 Task: nan
Action: Mouse moved to (463, 119)
Screenshot: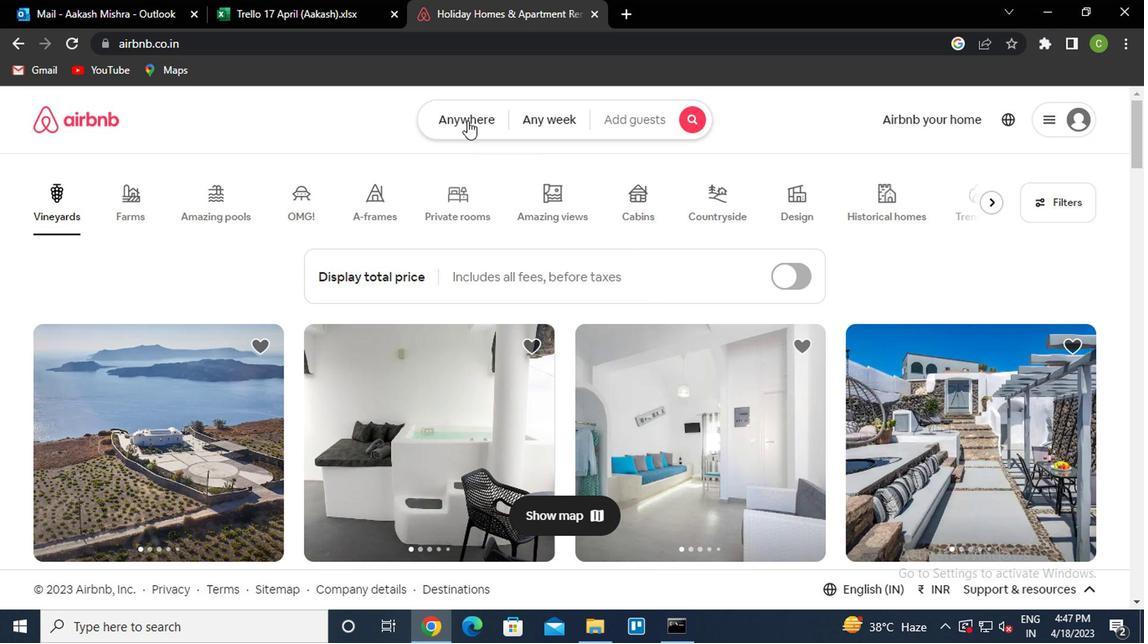 
Action: Mouse pressed left at (463, 119)
Screenshot: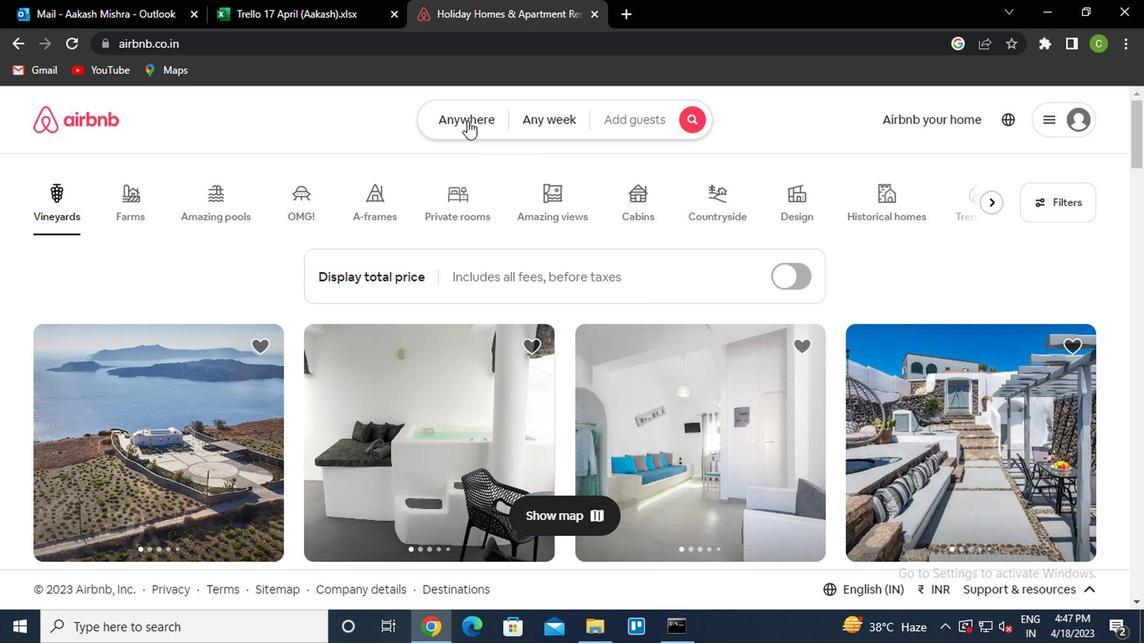 
Action: Mouse moved to (362, 190)
Screenshot: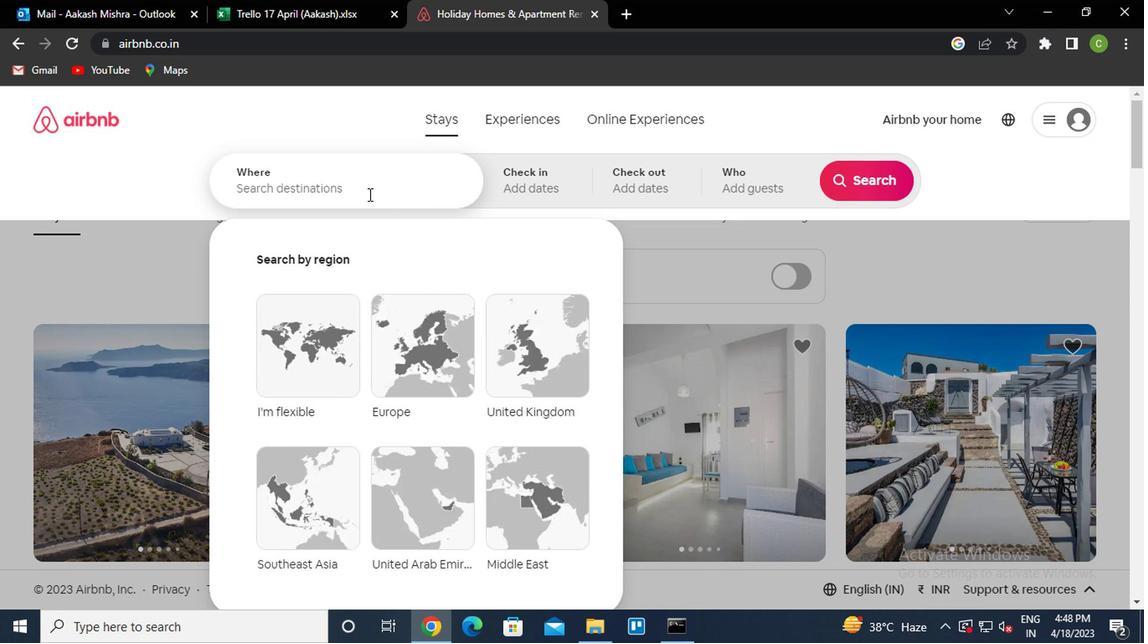 
Action: Mouse pressed left at (362, 190)
Screenshot: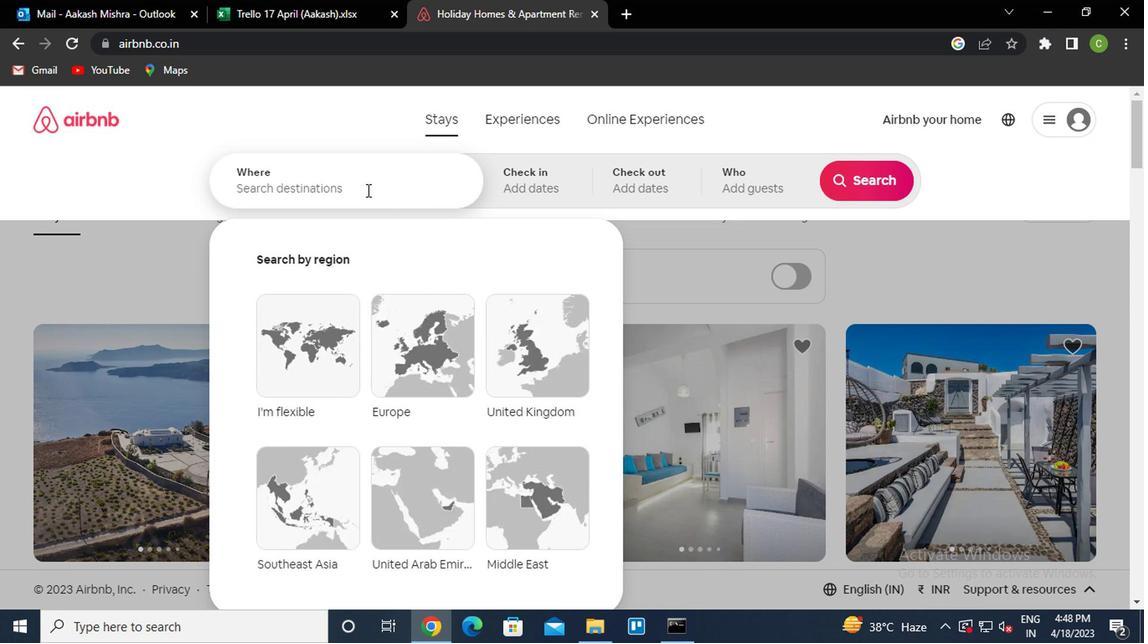 
Action: Key pressed <Key.caps_lock><Key.caps_lock>c<Key.caps_lock>aico<Key.space><Key.caps_lock>b<Key.caps_lock>razil<Key.down><Key.enter>
Screenshot: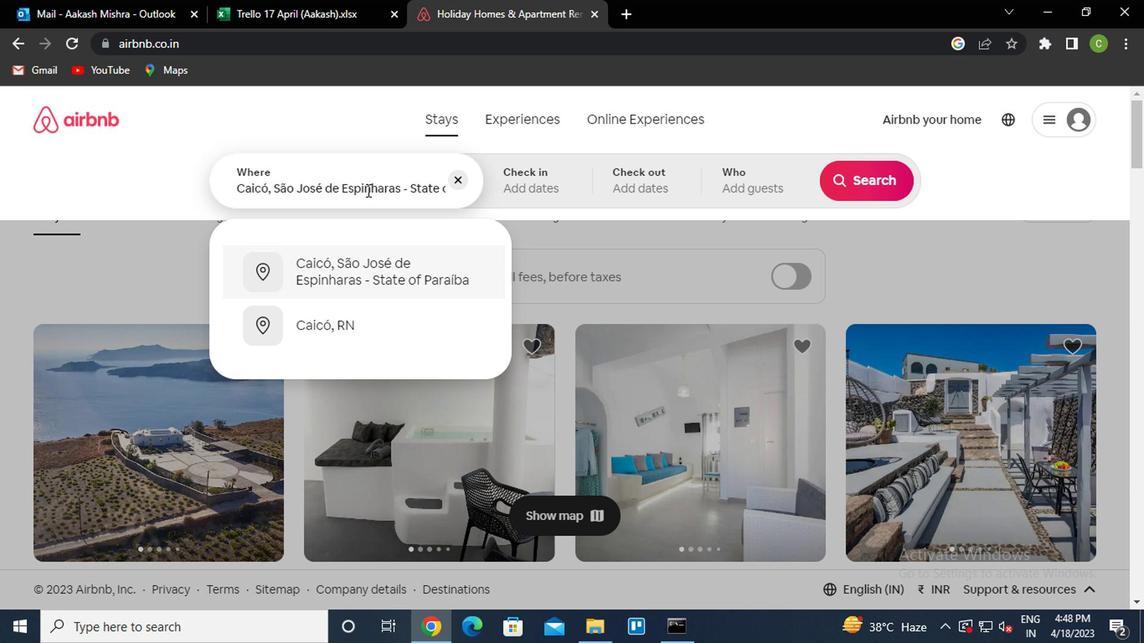 
Action: Mouse moved to (850, 310)
Screenshot: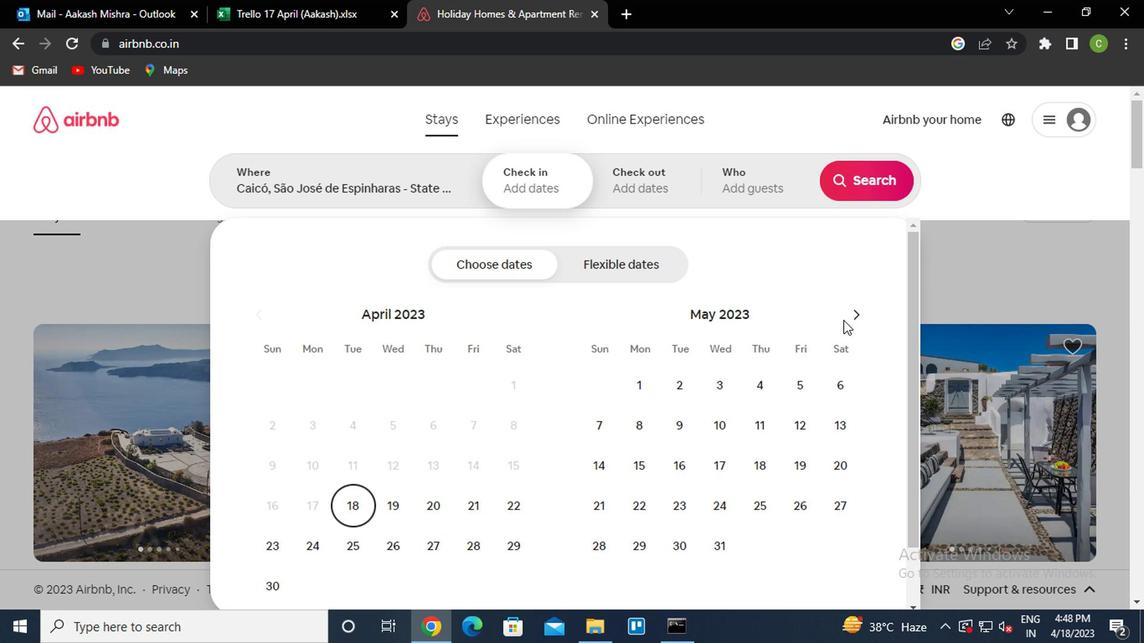 
Action: Mouse pressed left at (850, 310)
Screenshot: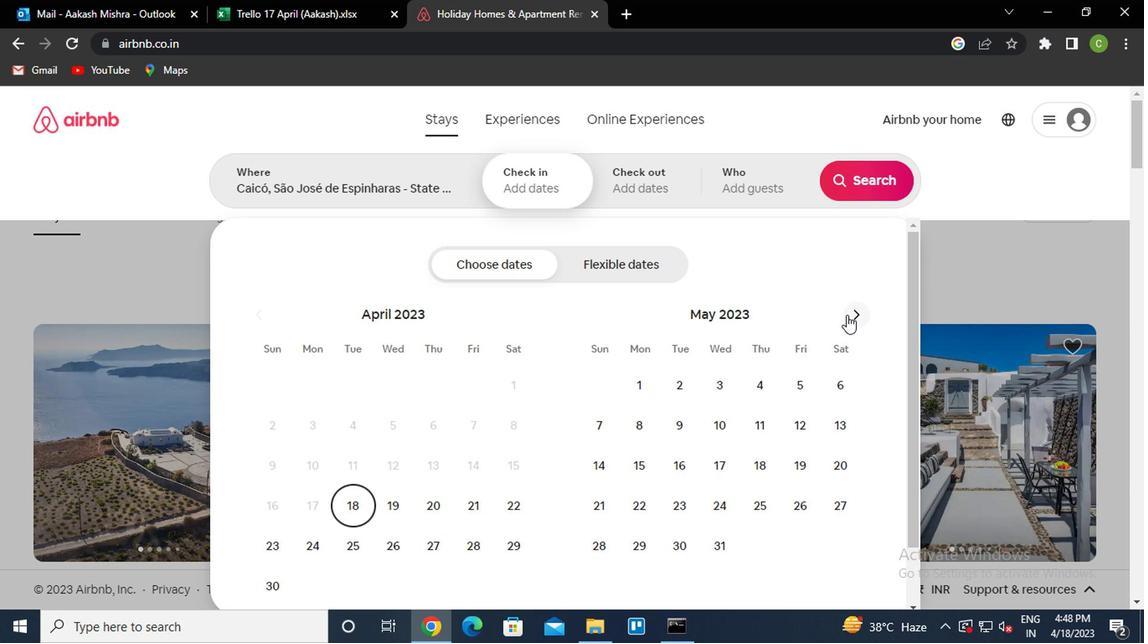 
Action: Mouse moved to (789, 433)
Screenshot: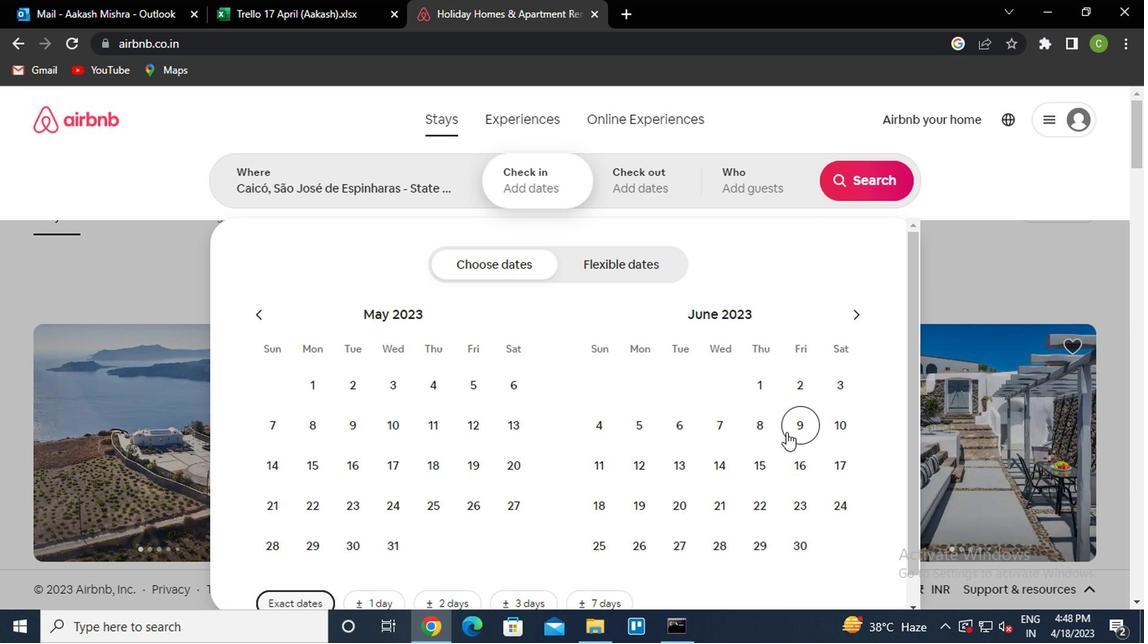 
Action: Mouse pressed left at (789, 433)
Screenshot: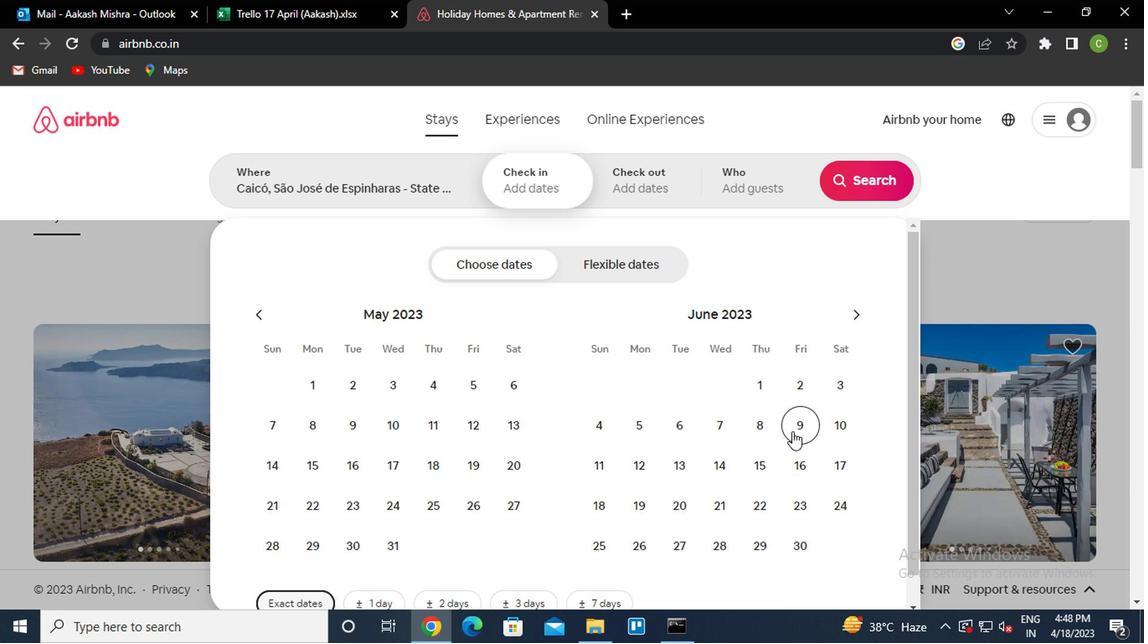 
Action: Mouse moved to (804, 476)
Screenshot: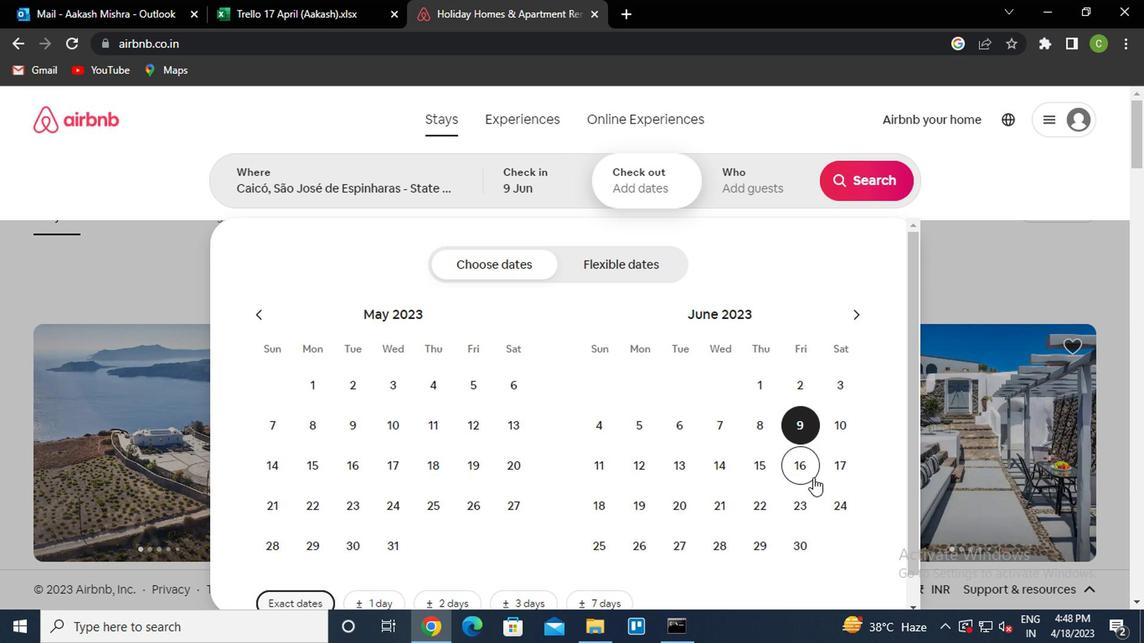 
Action: Mouse pressed left at (804, 476)
Screenshot: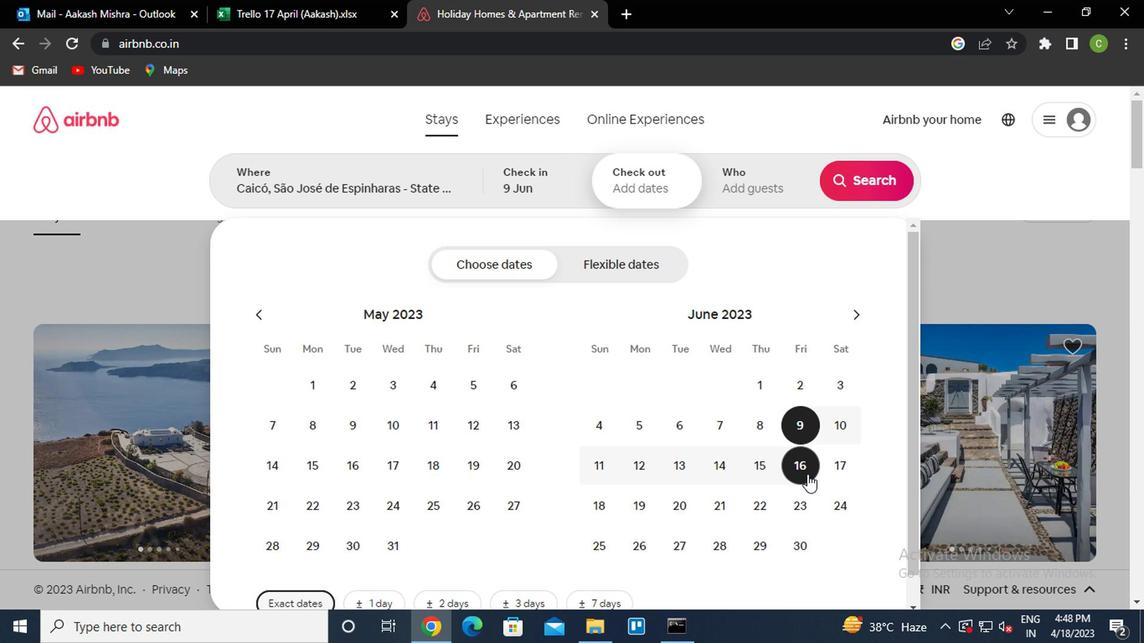 
Action: Mouse moved to (785, 174)
Screenshot: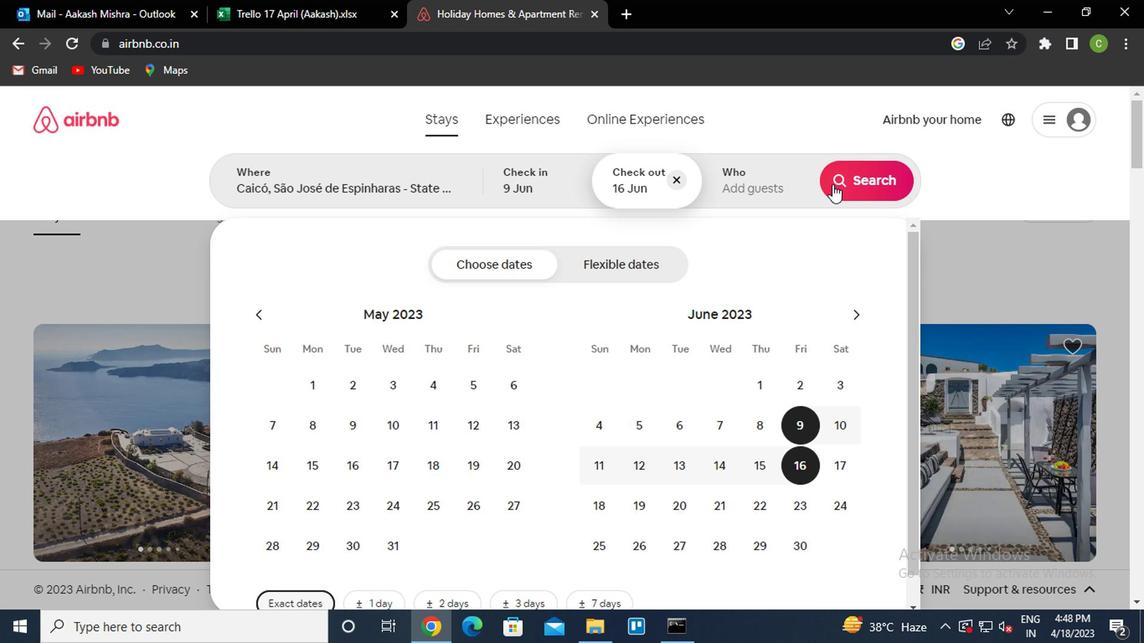 
Action: Mouse pressed left at (785, 174)
Screenshot: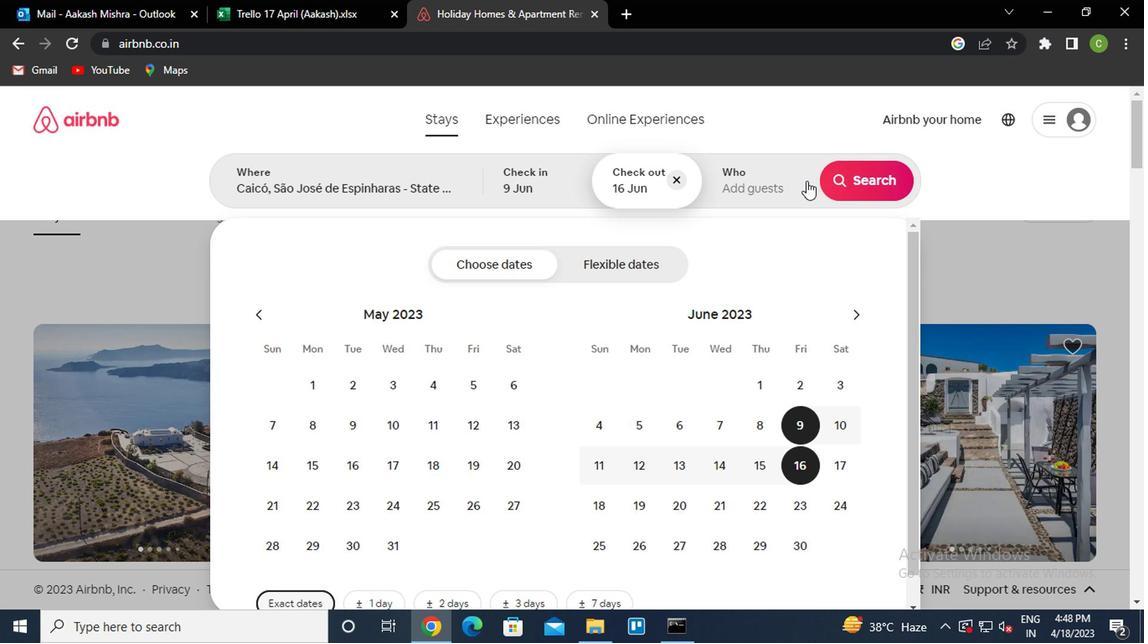 
Action: Mouse moved to (857, 265)
Screenshot: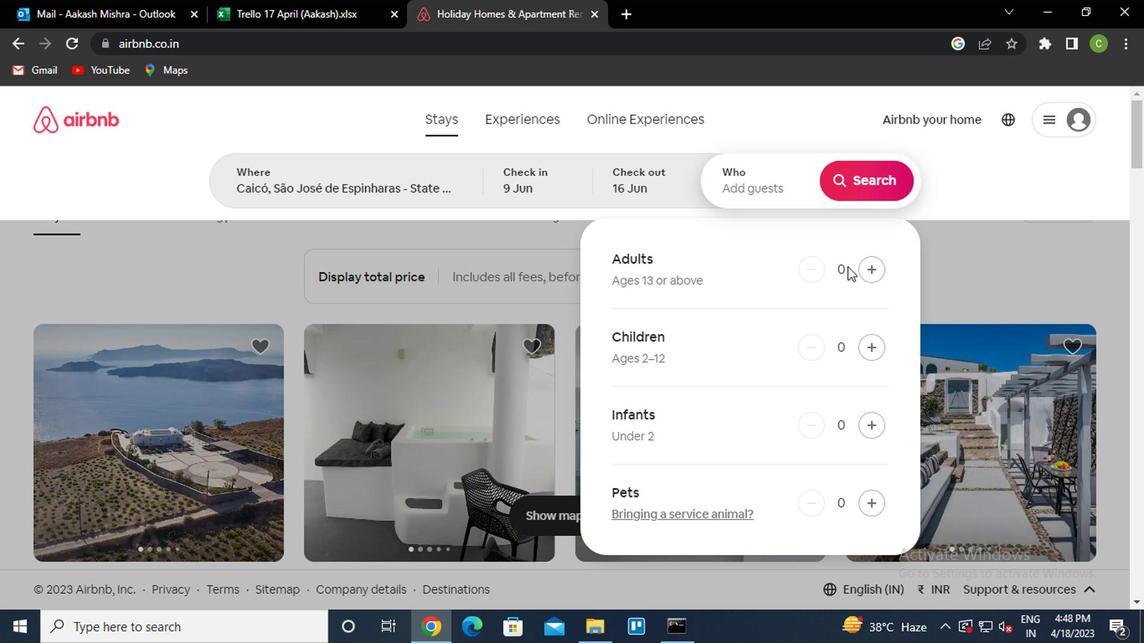 
Action: Mouse pressed left at (857, 265)
Screenshot: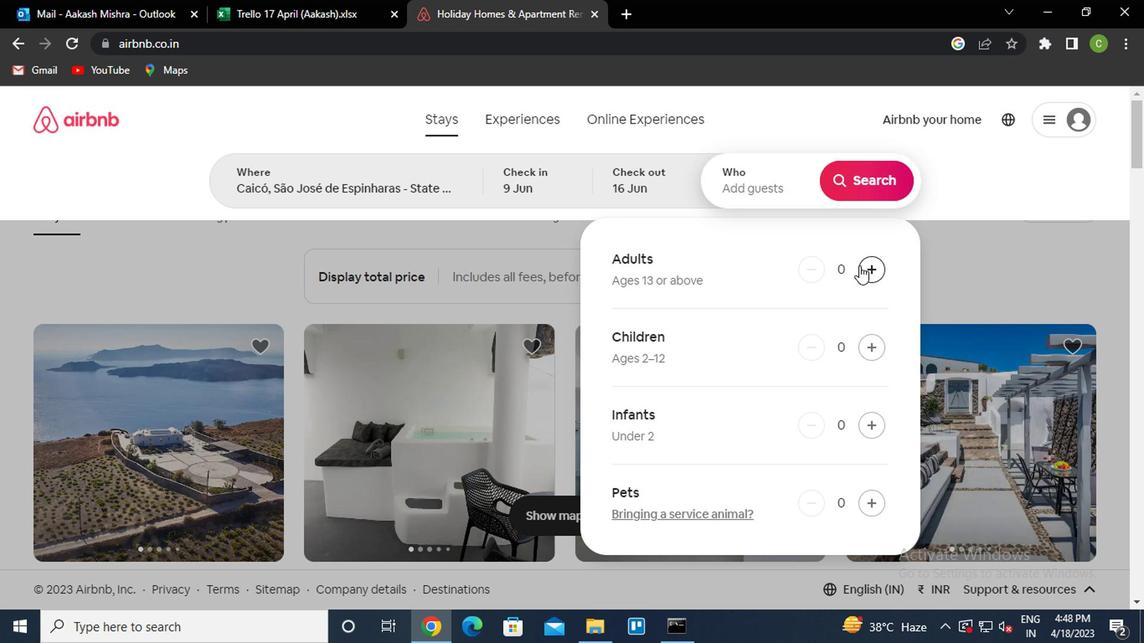 
Action: Mouse pressed left at (857, 265)
Screenshot: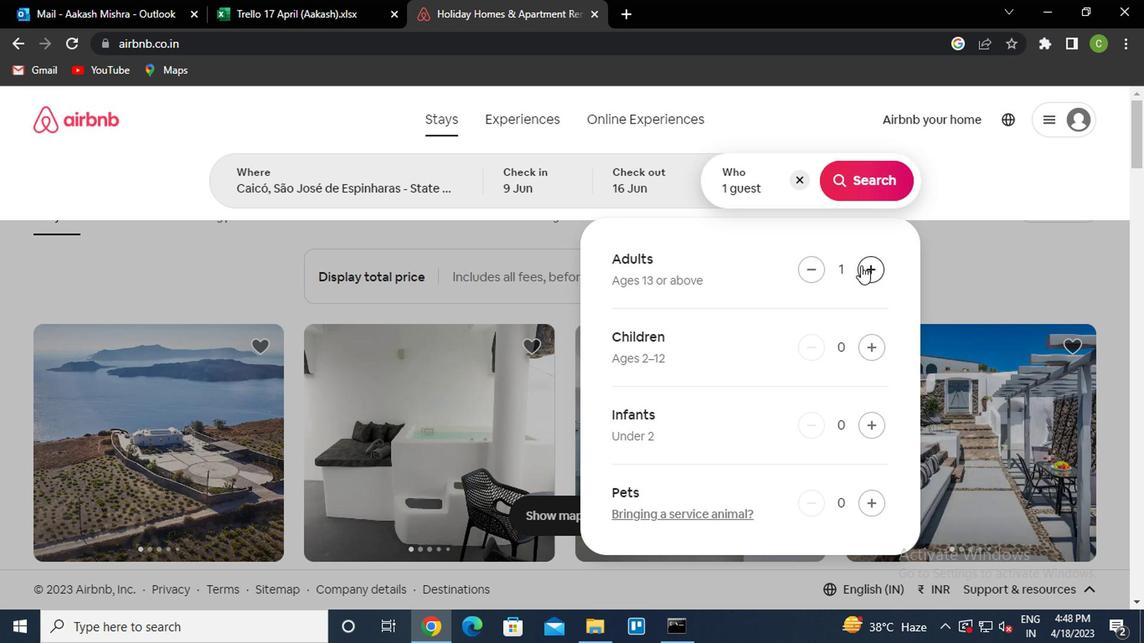 
Action: Mouse moved to (947, 263)
Screenshot: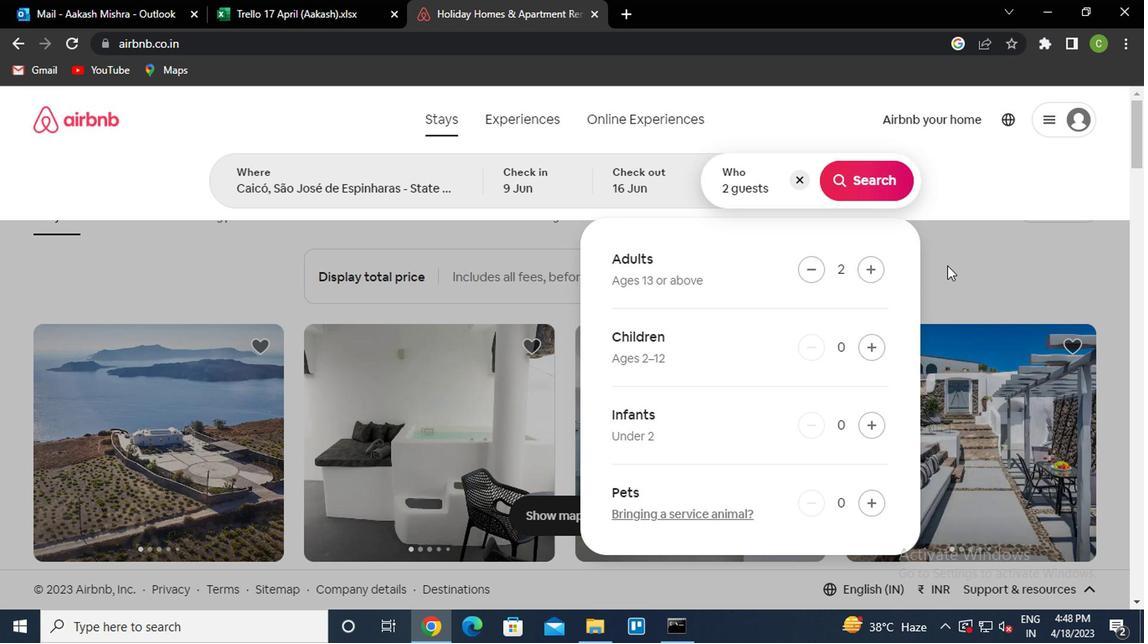 
Action: Mouse pressed left at (947, 263)
Screenshot: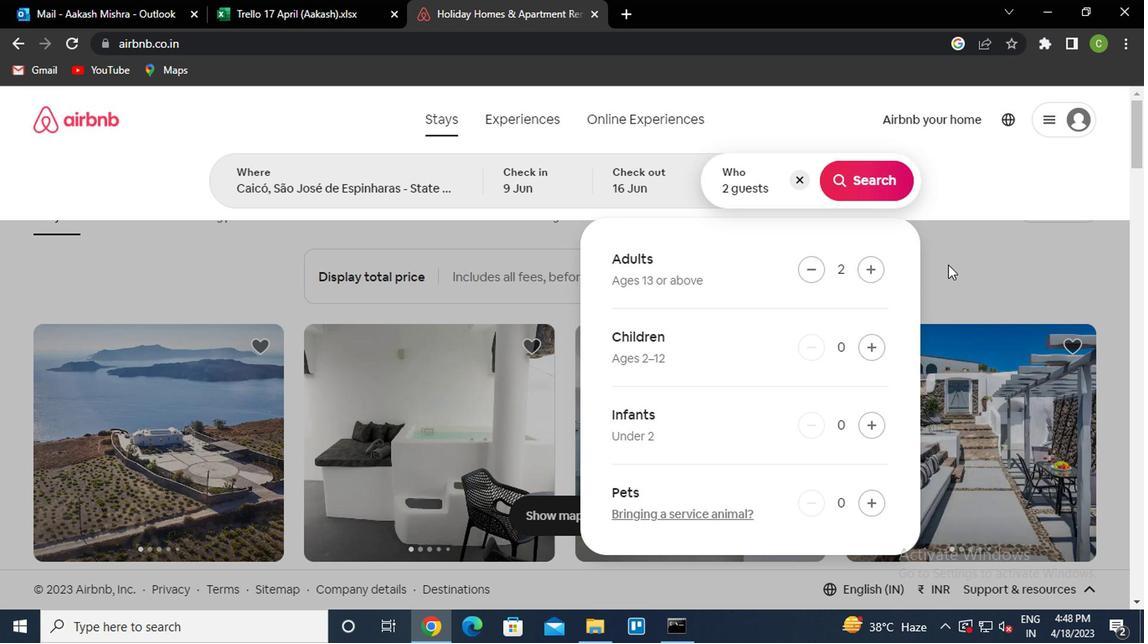 
Action: Mouse moved to (1053, 205)
Screenshot: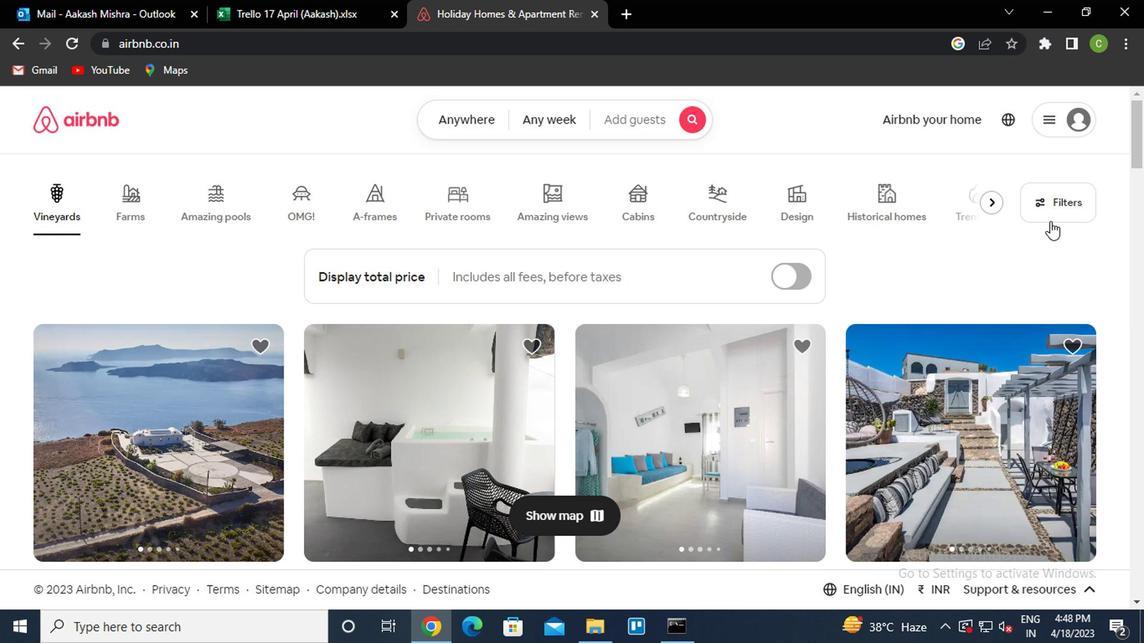 
Action: Mouse pressed left at (1053, 205)
Screenshot: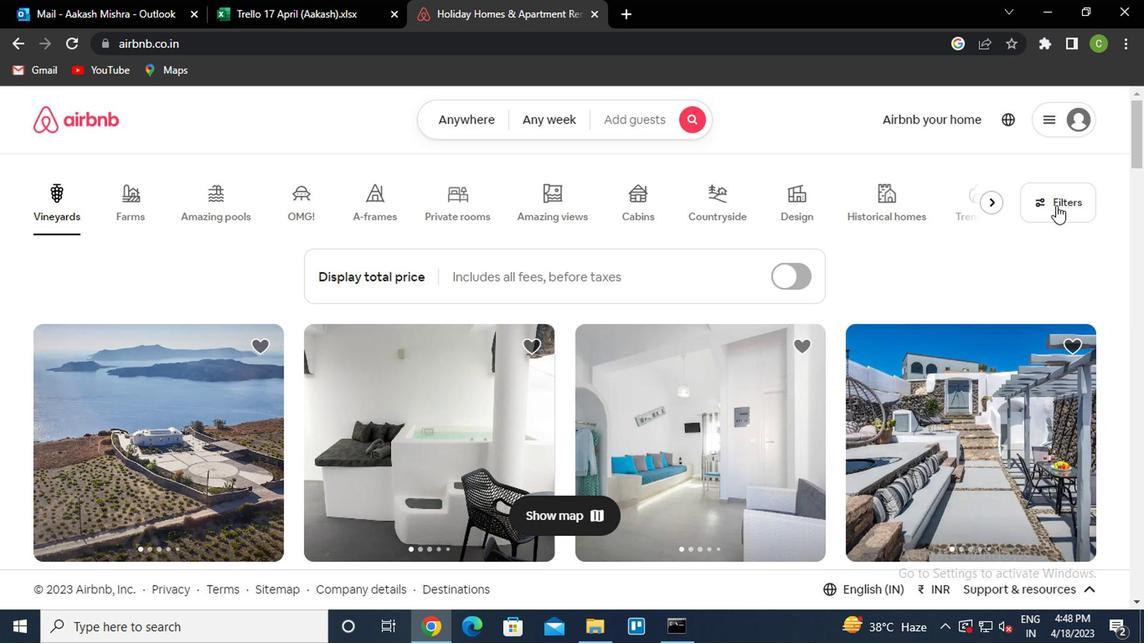 
Action: Mouse moved to (386, 394)
Screenshot: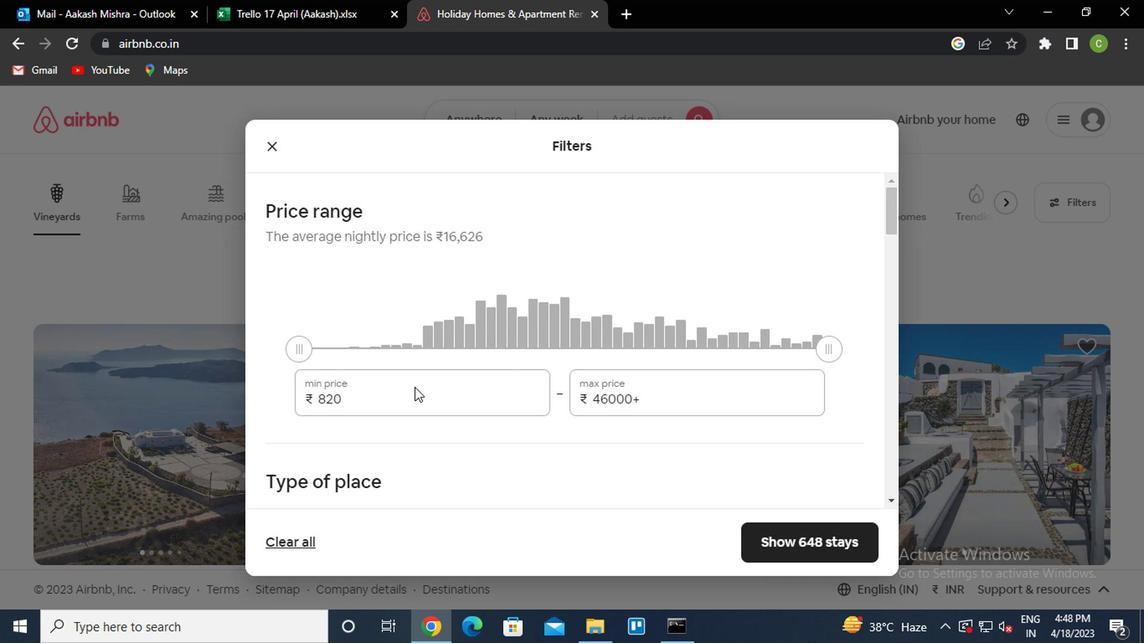 
Action: Mouse pressed left at (386, 394)
Screenshot: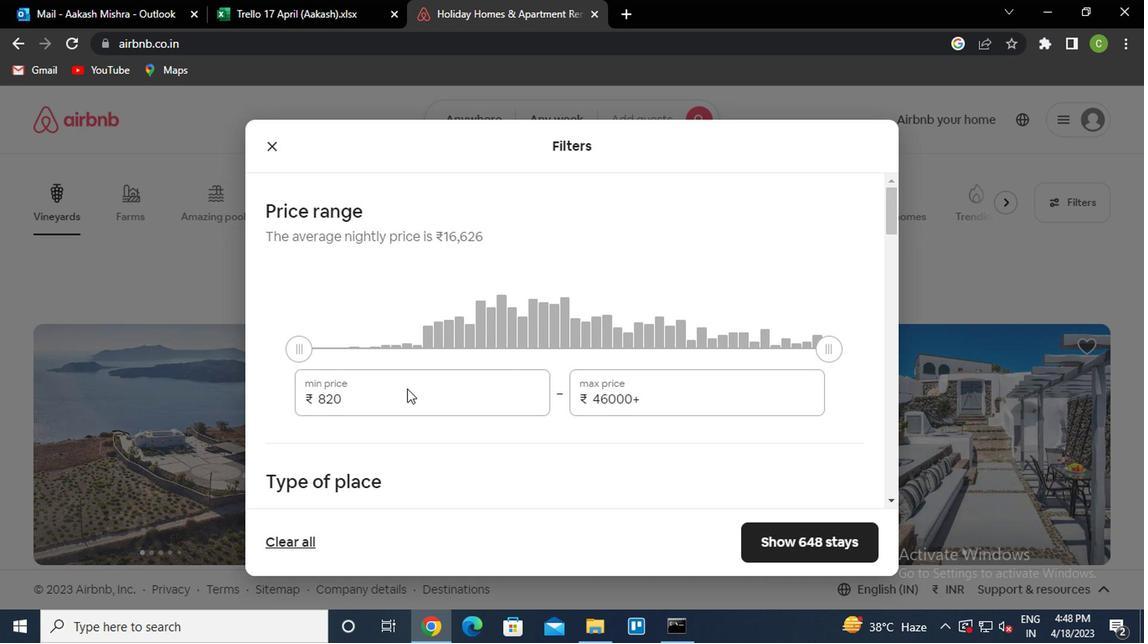 
Action: Key pressed <Key.backspace><Key.backspace>000<Key.tab>16000
Screenshot: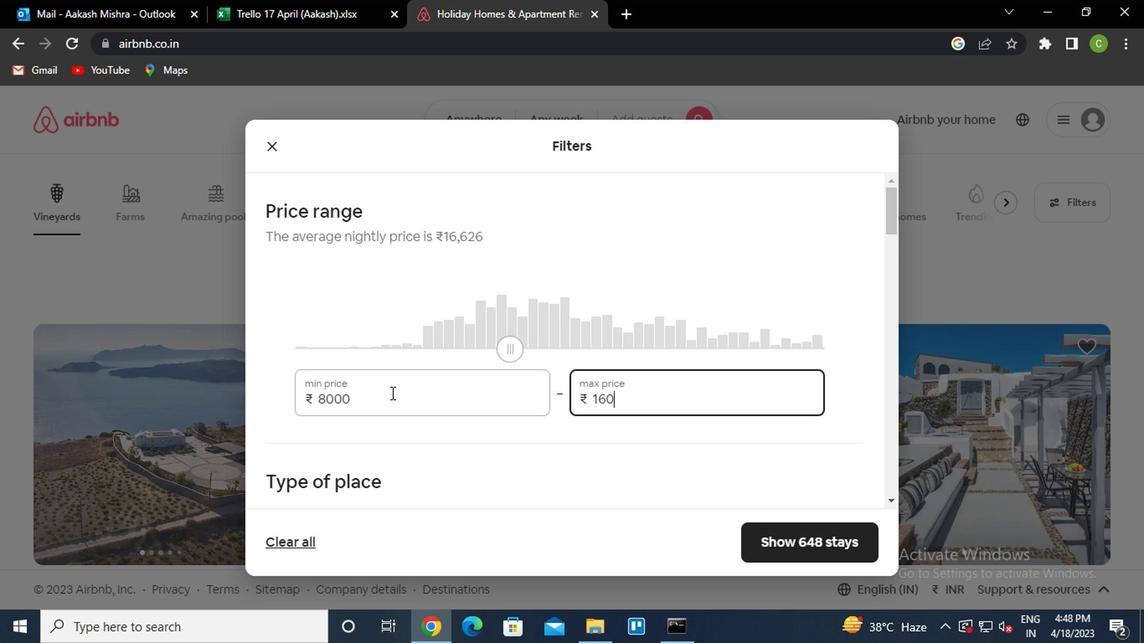 
Action: Mouse moved to (443, 464)
Screenshot: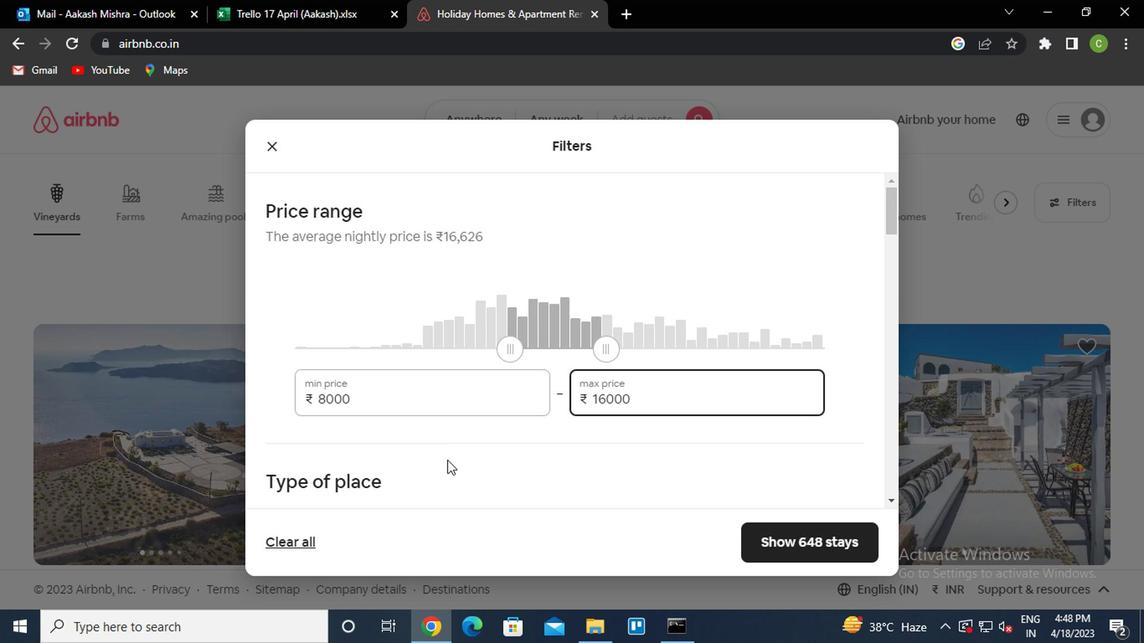 
Action: Mouse scrolled (443, 463) with delta (0, 0)
Screenshot: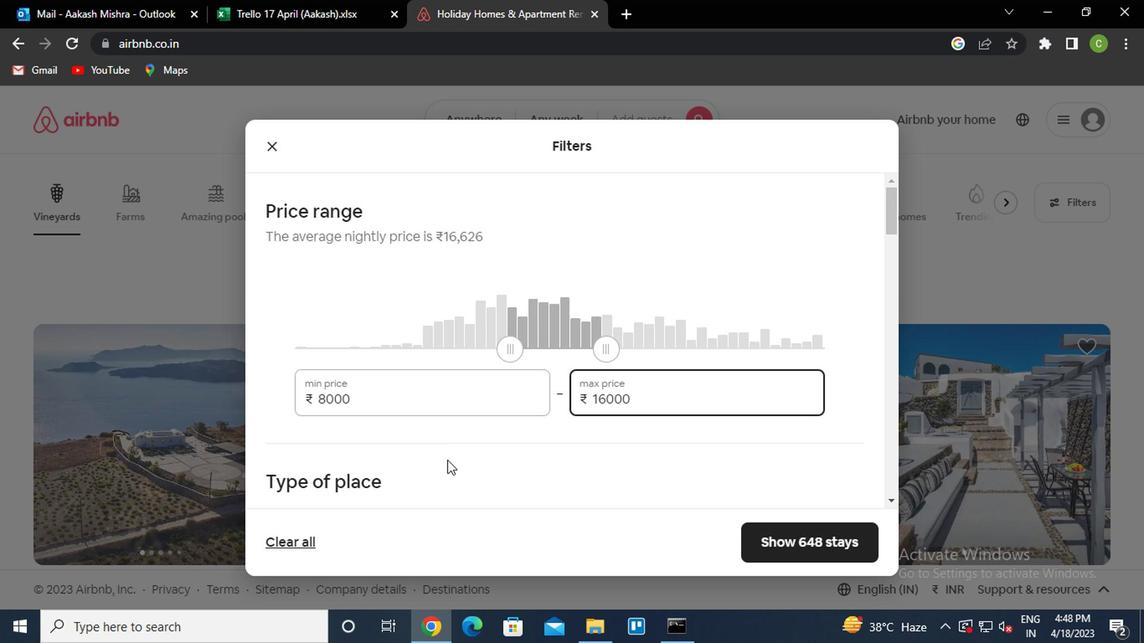 
Action: Mouse moved to (443, 469)
Screenshot: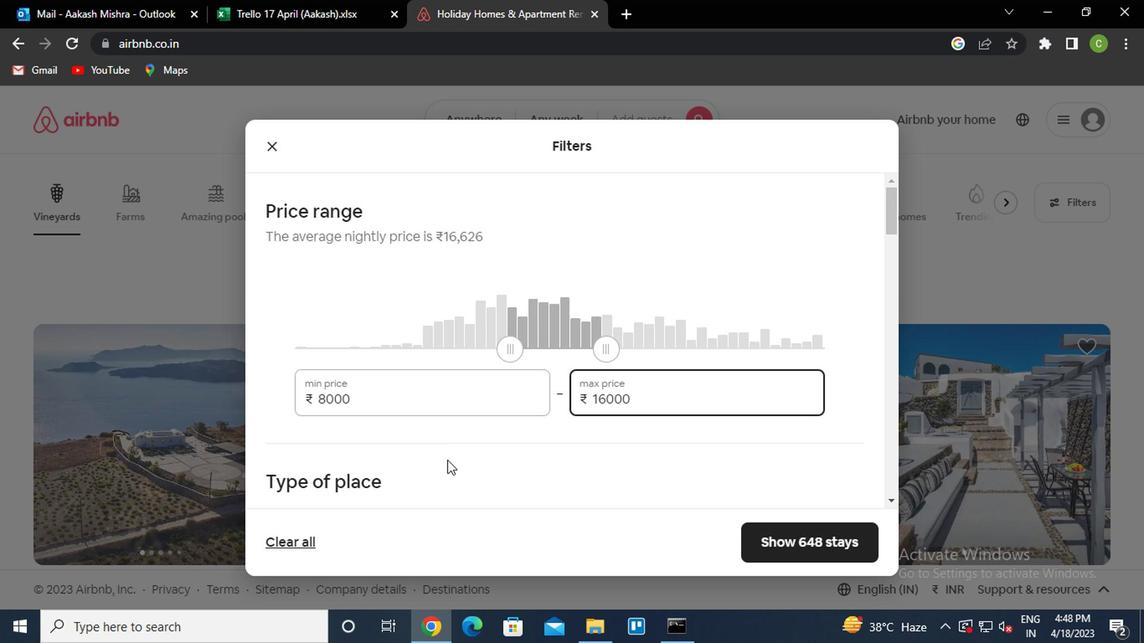 
Action: Mouse scrolled (443, 468) with delta (0, -1)
Screenshot: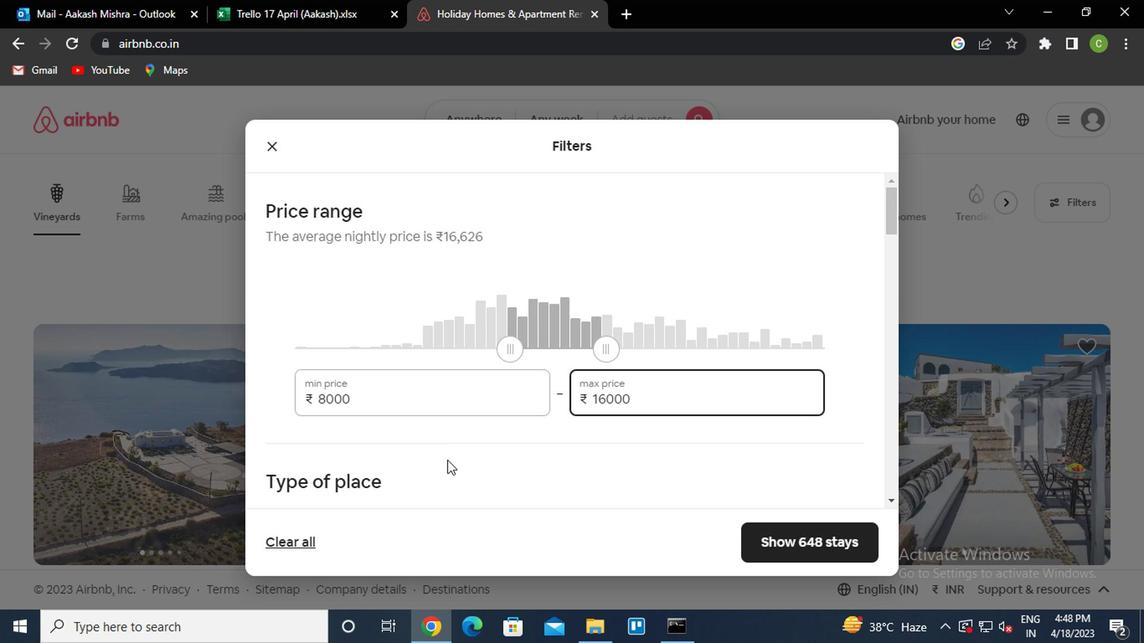 
Action: Mouse moved to (437, 492)
Screenshot: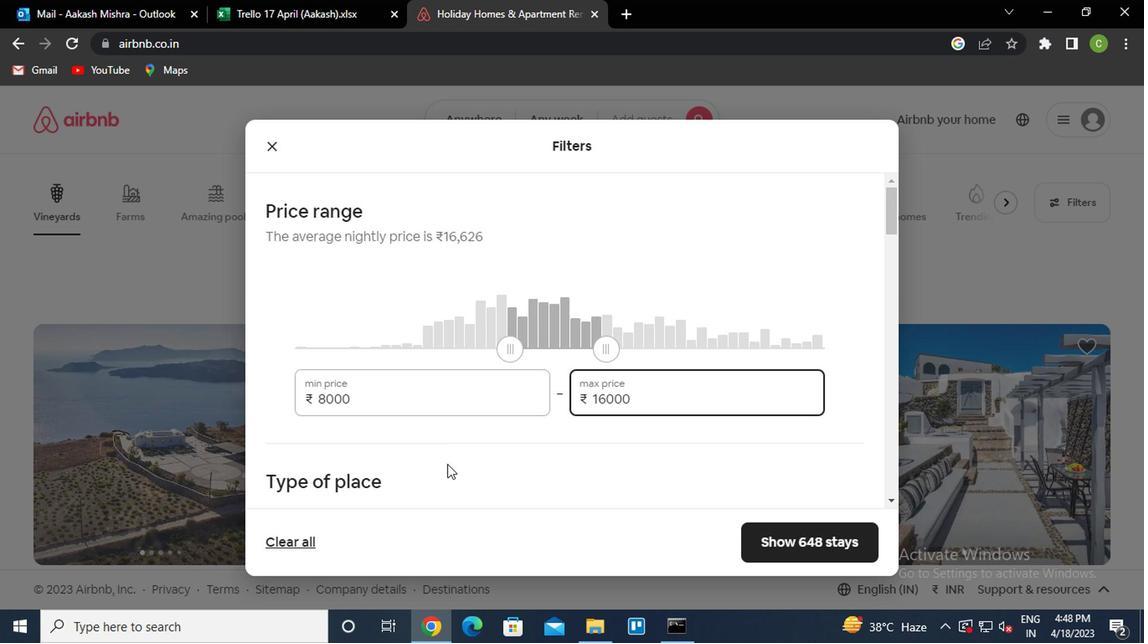 
Action: Mouse scrolled (437, 492) with delta (0, 0)
Screenshot: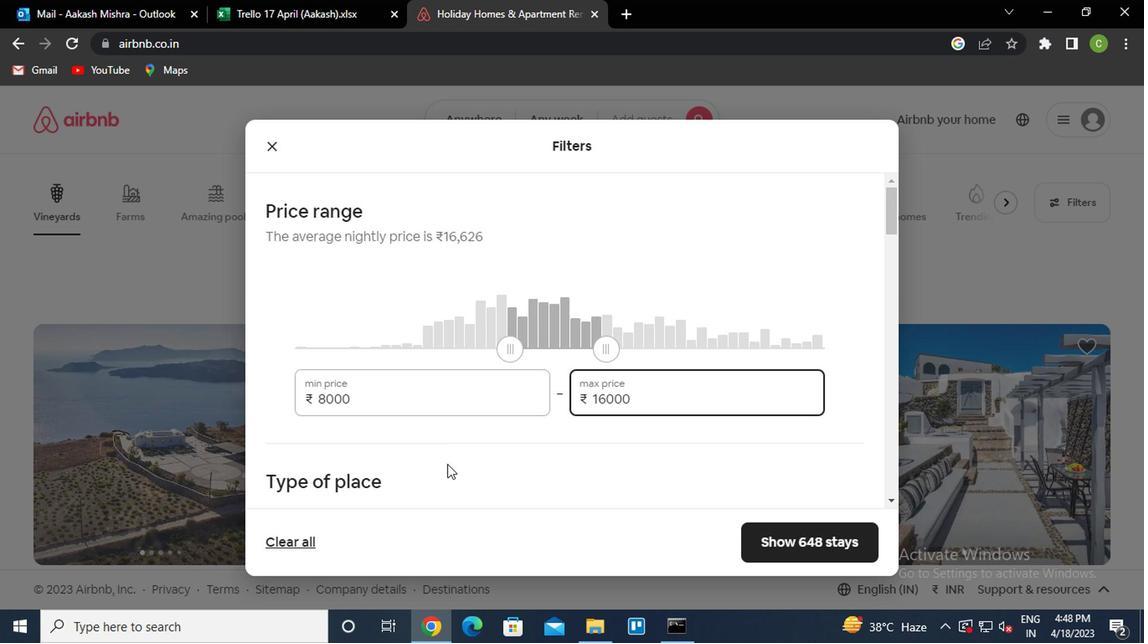 
Action: Mouse moved to (315, 291)
Screenshot: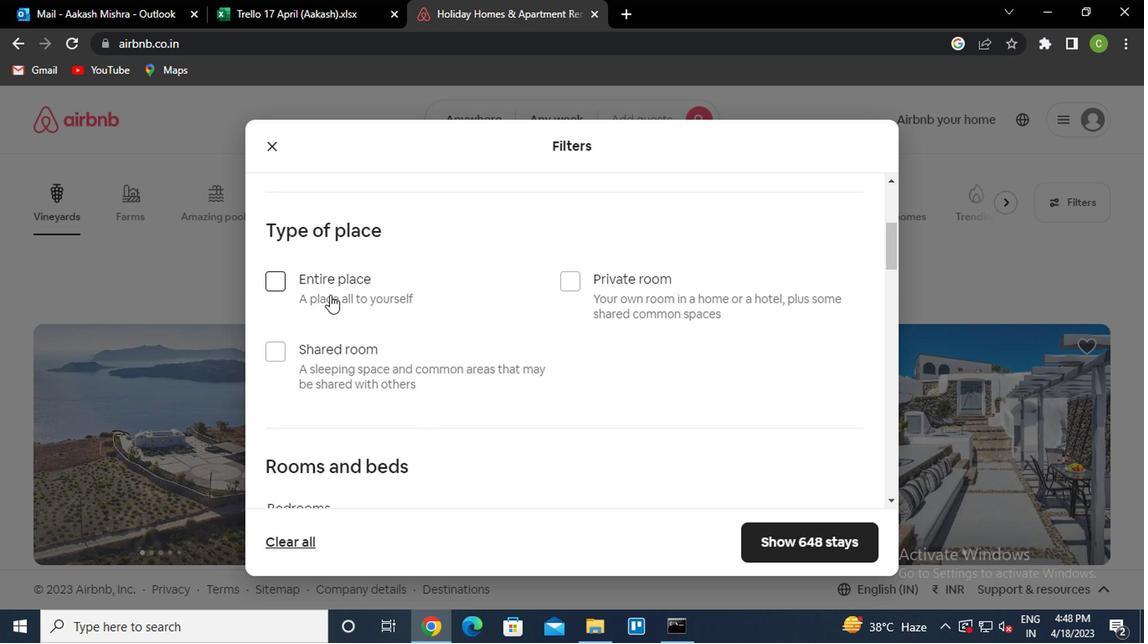
Action: Mouse pressed left at (315, 291)
Screenshot: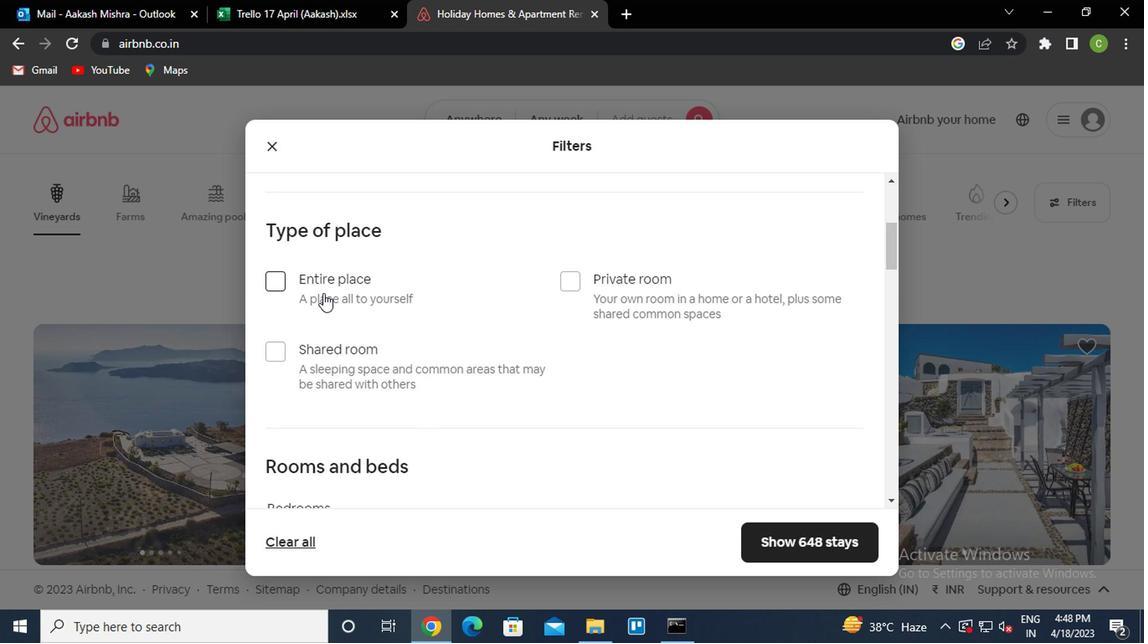 
Action: Mouse moved to (494, 401)
Screenshot: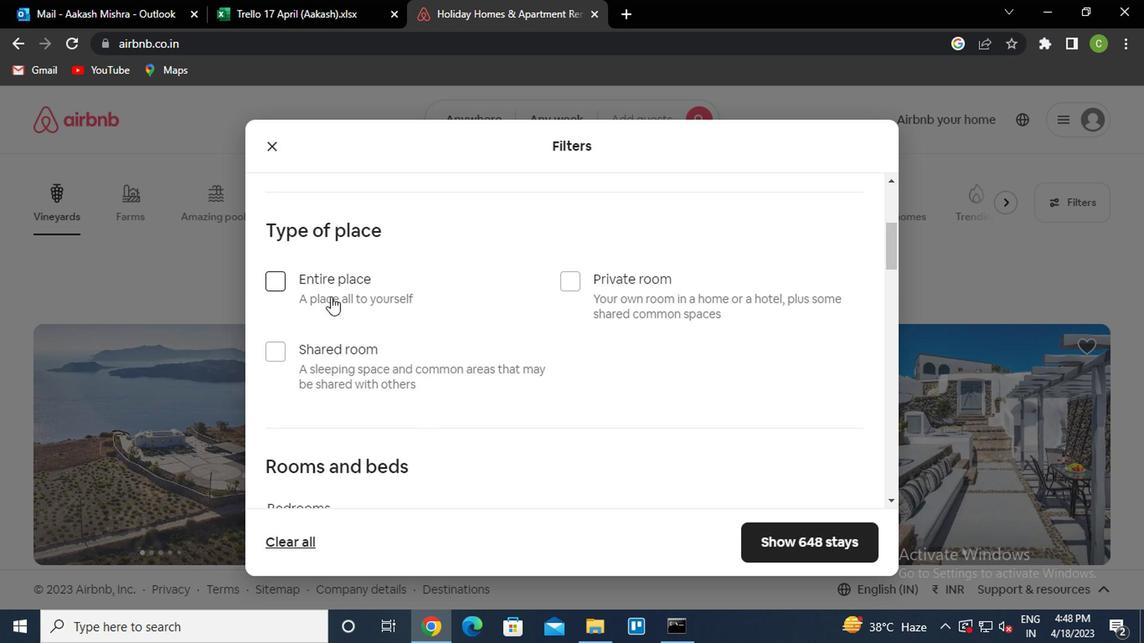 
Action: Mouse scrolled (494, 401) with delta (0, 0)
Screenshot: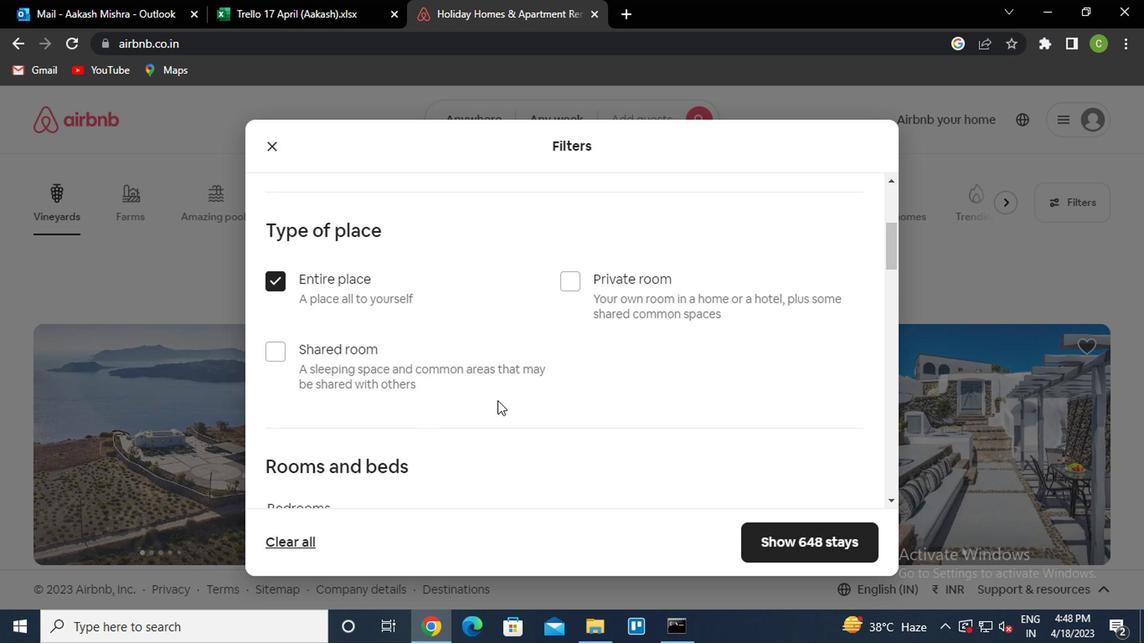 
Action: Mouse scrolled (494, 401) with delta (0, 0)
Screenshot: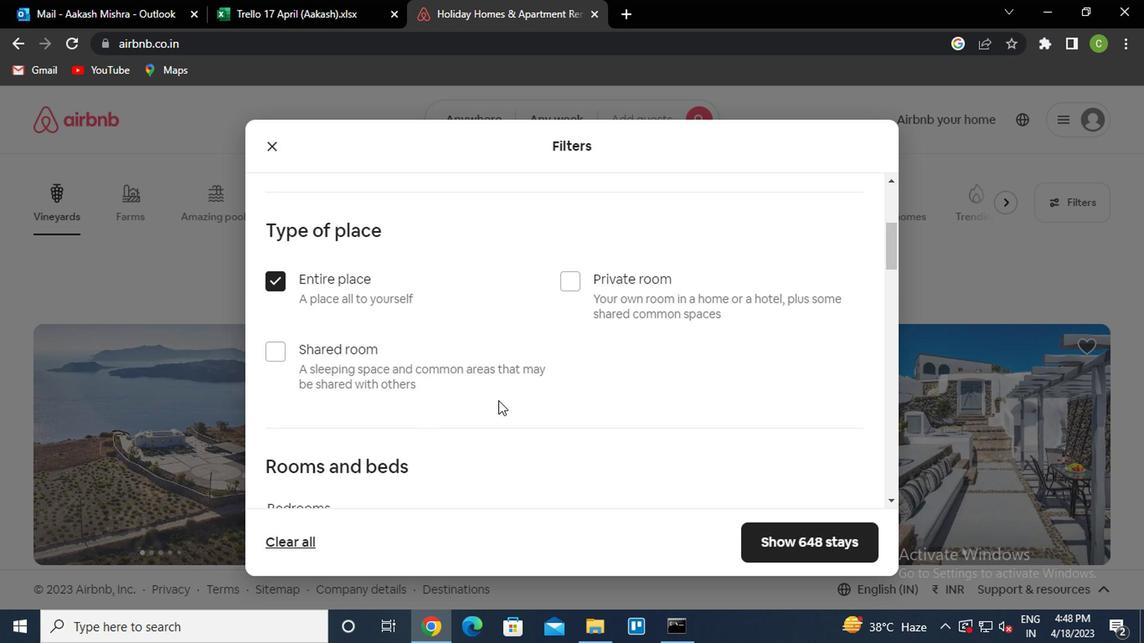 
Action: Mouse moved to (493, 401)
Screenshot: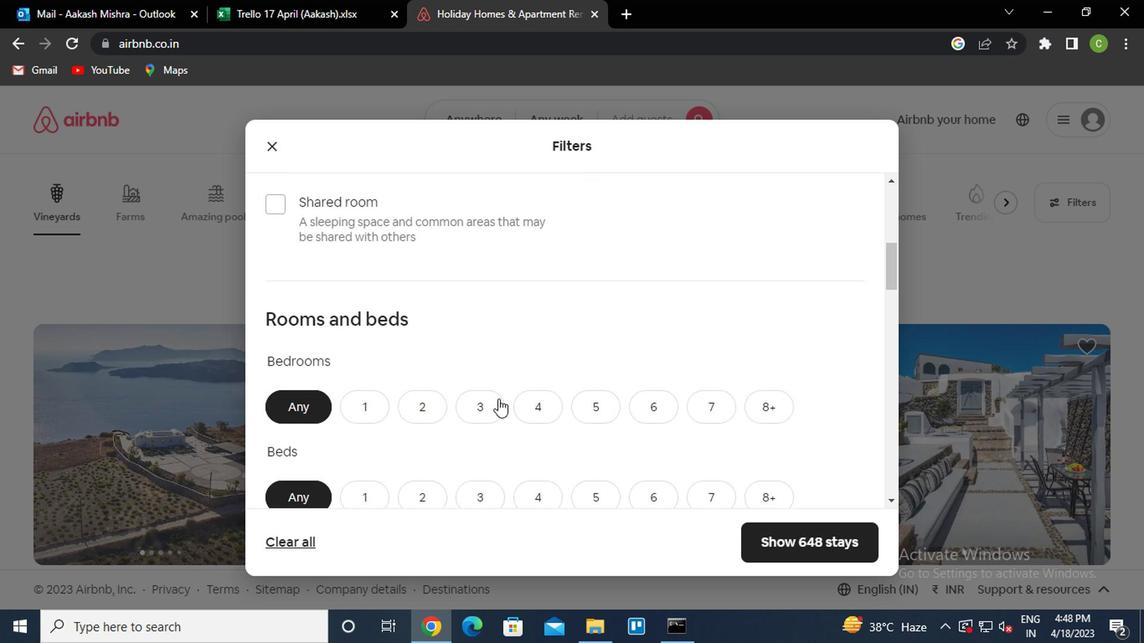 
Action: Mouse scrolled (493, 400) with delta (0, 0)
Screenshot: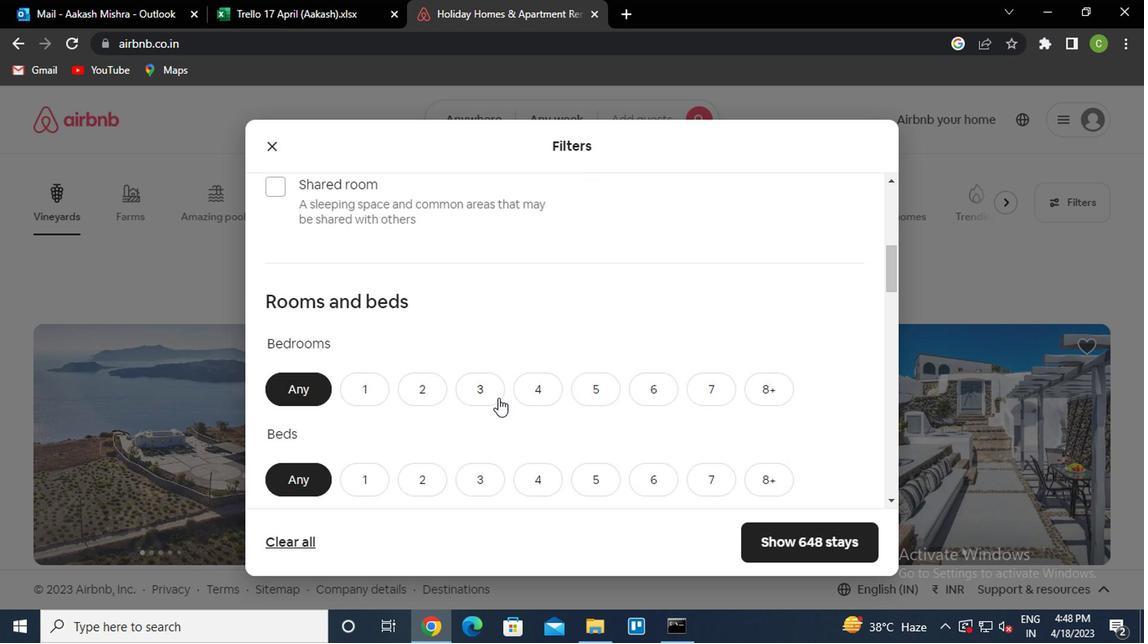 
Action: Mouse moved to (417, 308)
Screenshot: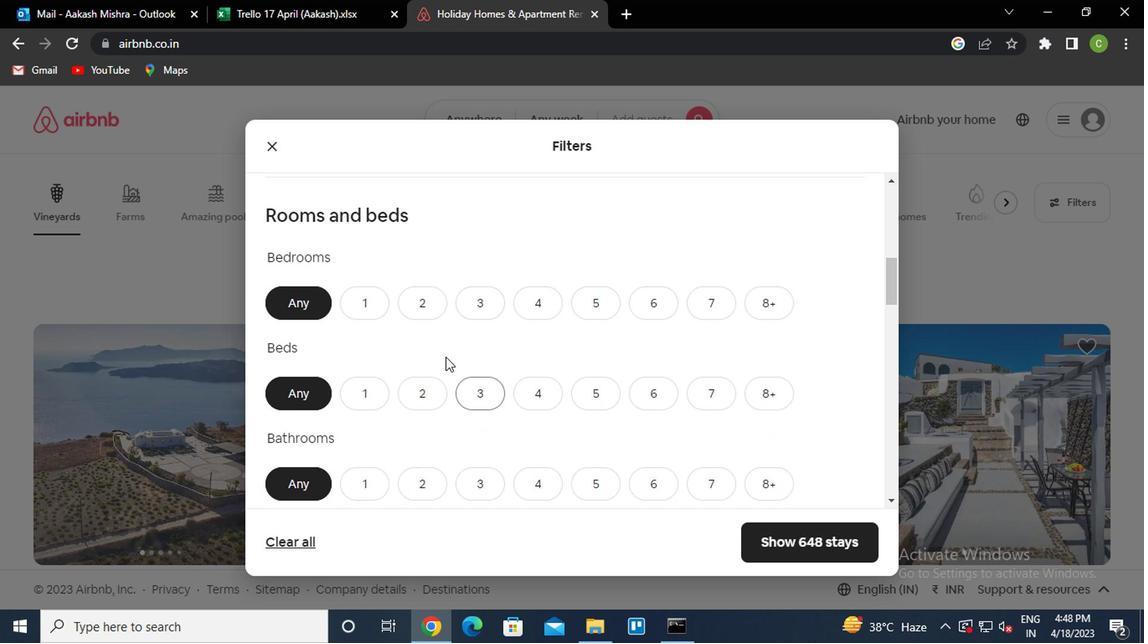 
Action: Mouse pressed left at (417, 308)
Screenshot: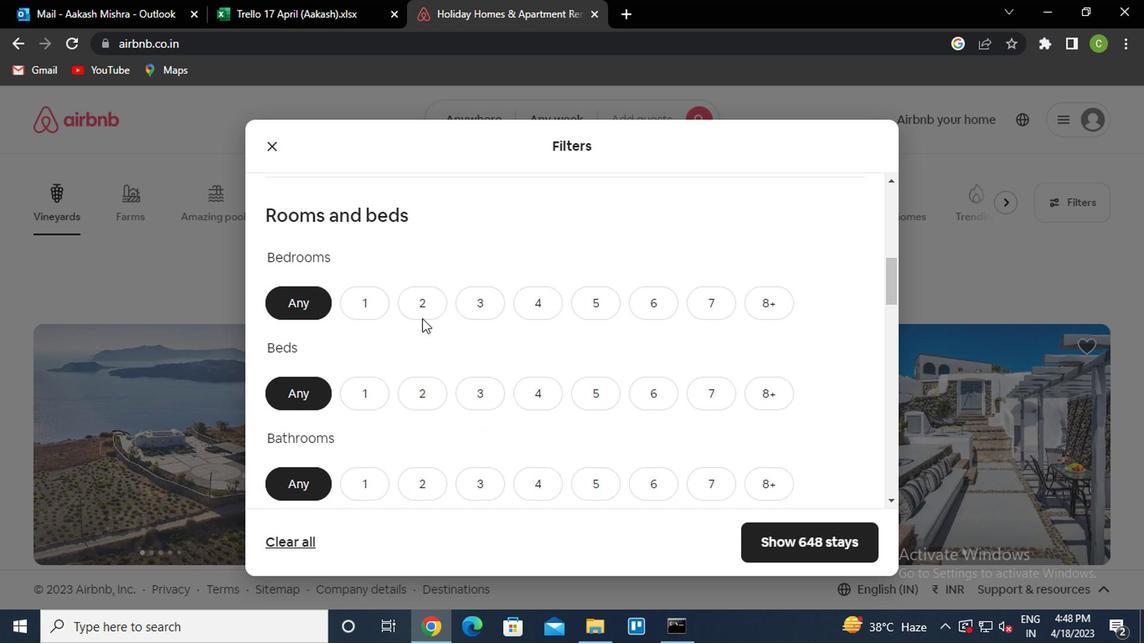 
Action: Mouse scrolled (417, 307) with delta (0, 0)
Screenshot: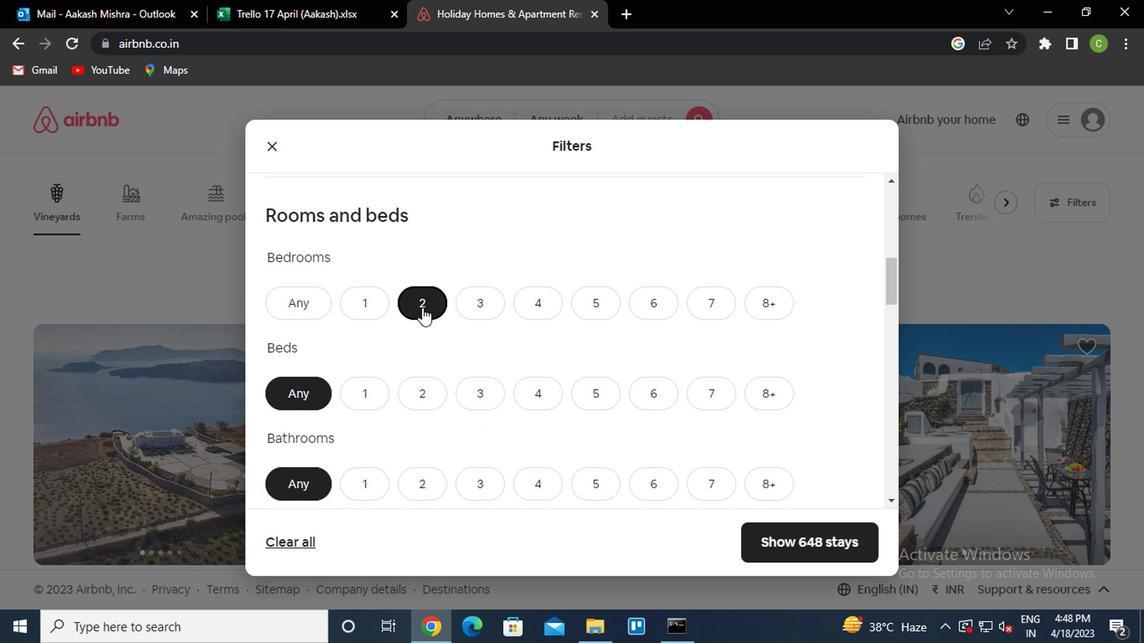 
Action: Mouse moved to (417, 319)
Screenshot: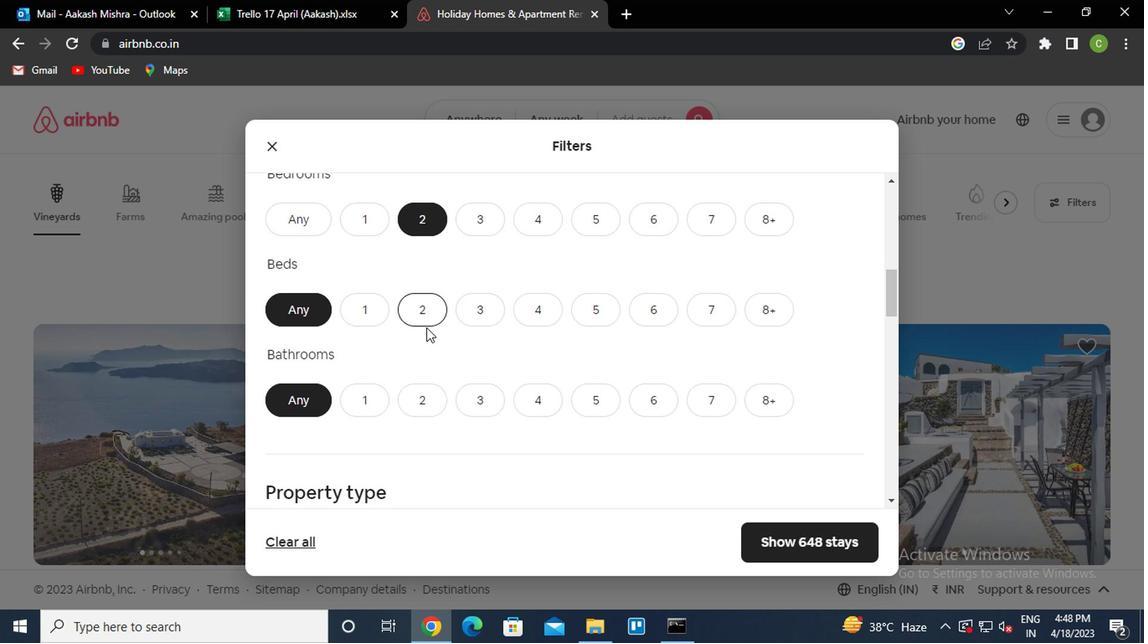 
Action: Mouse pressed left at (417, 319)
Screenshot: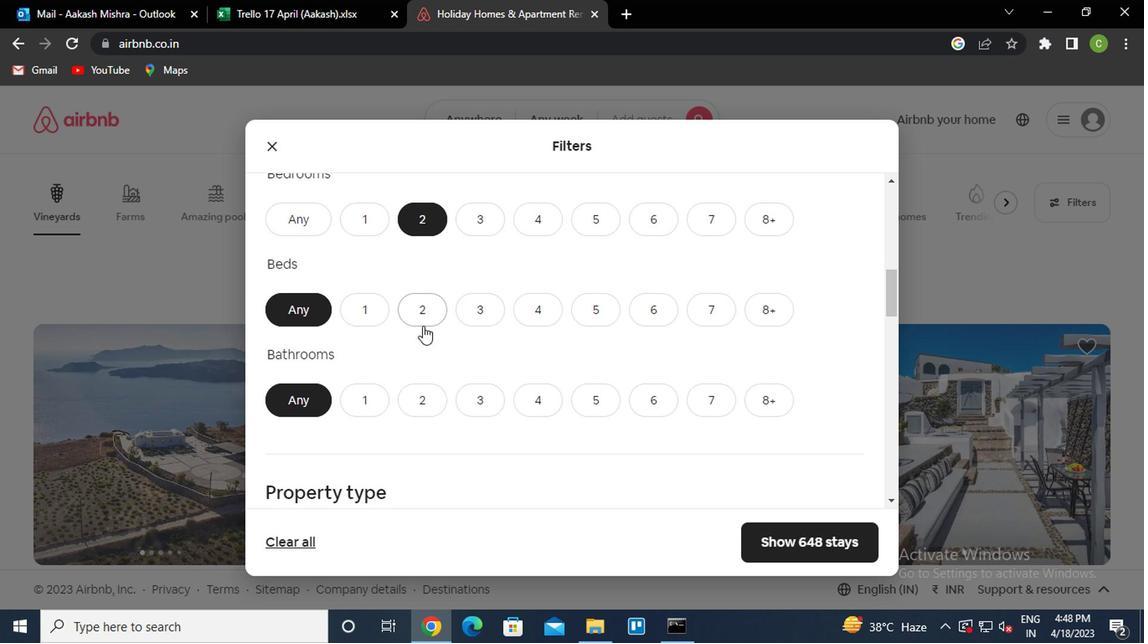 
Action: Mouse moved to (375, 407)
Screenshot: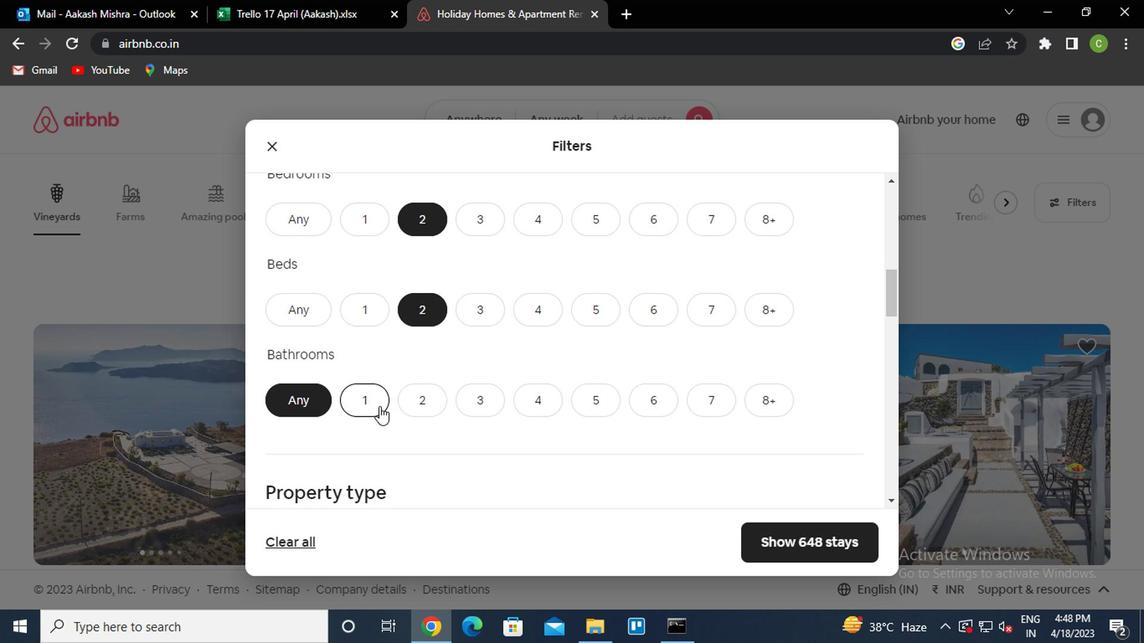 
Action: Mouse pressed left at (375, 407)
Screenshot: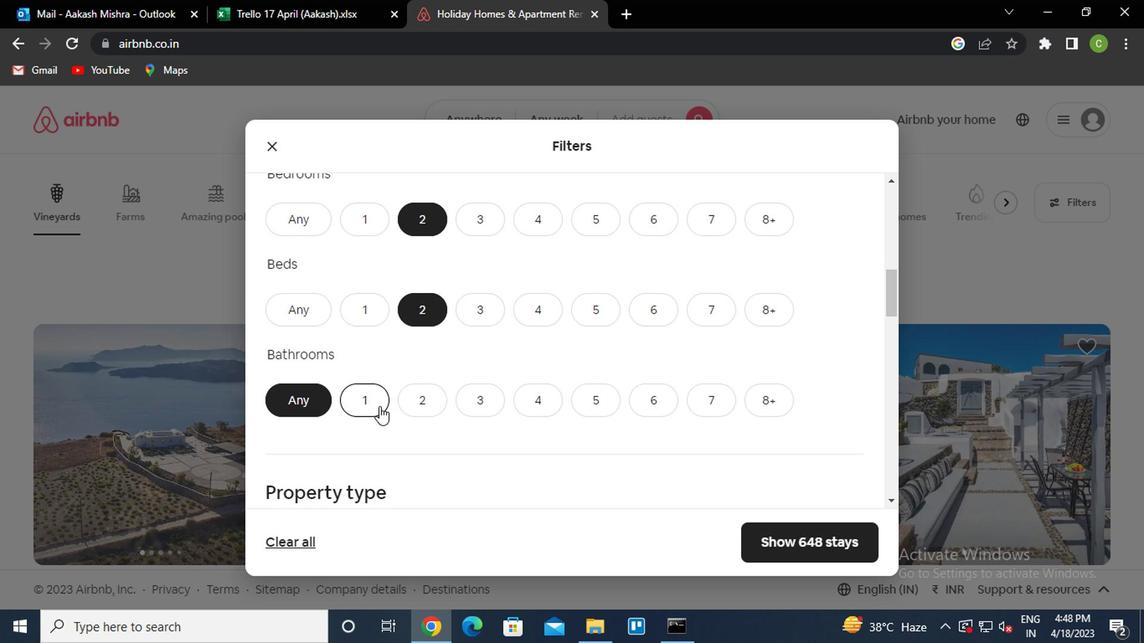 
Action: Mouse moved to (487, 374)
Screenshot: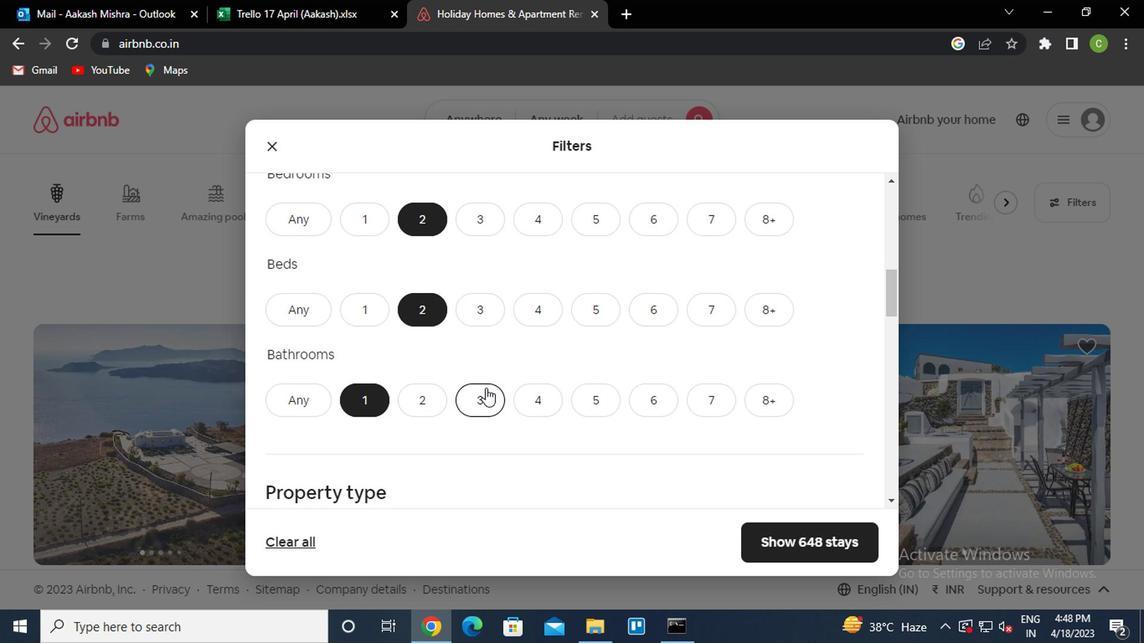 
Action: Mouse scrolled (487, 373) with delta (0, -1)
Screenshot: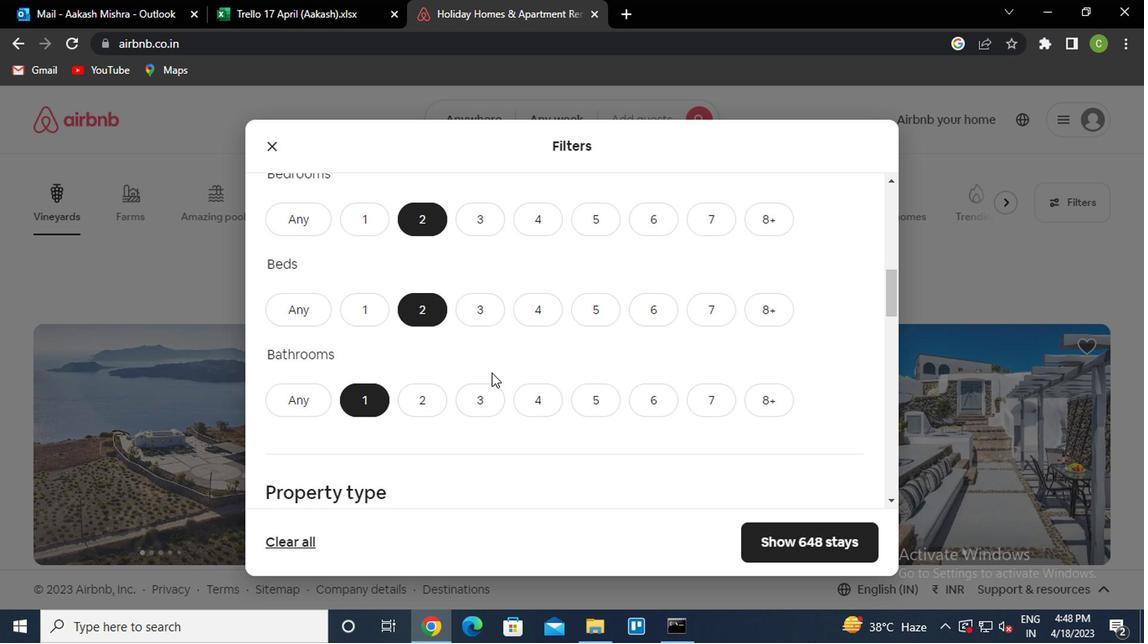 
Action: Mouse scrolled (487, 373) with delta (0, -1)
Screenshot: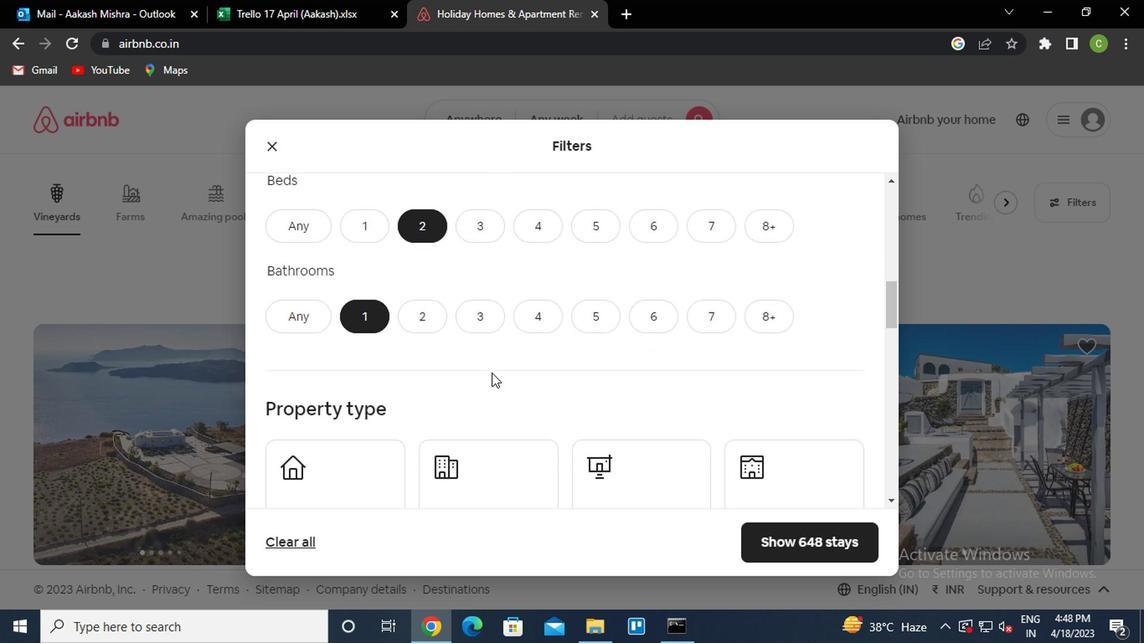 
Action: Mouse moved to (491, 384)
Screenshot: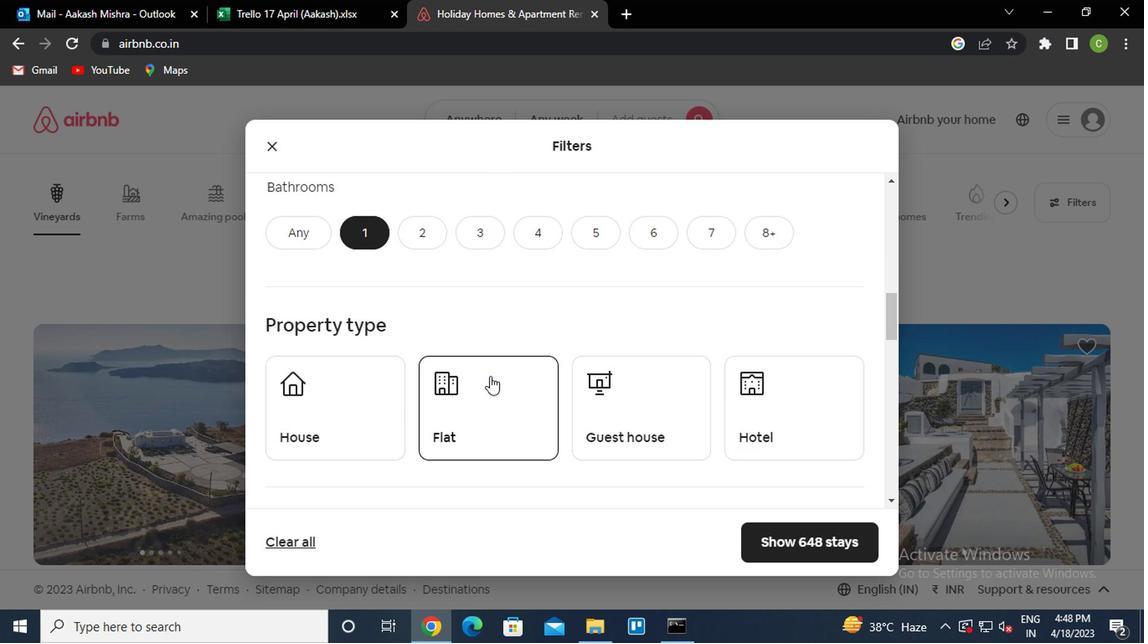 
Action: Mouse pressed left at (491, 384)
Screenshot: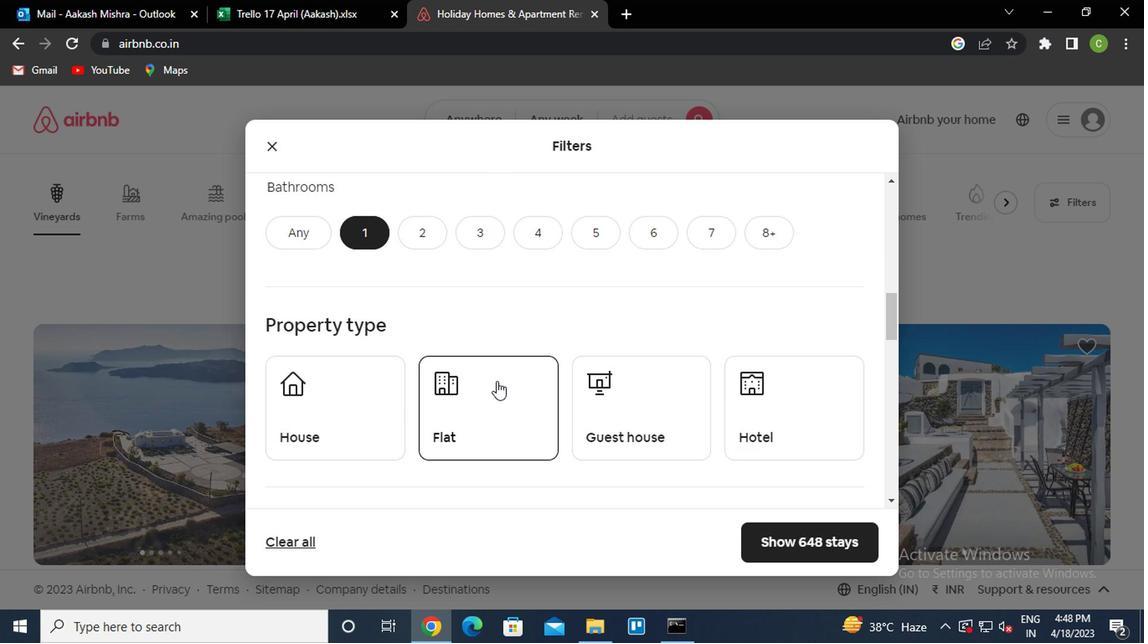 
Action: Mouse scrolled (491, 383) with delta (0, -1)
Screenshot: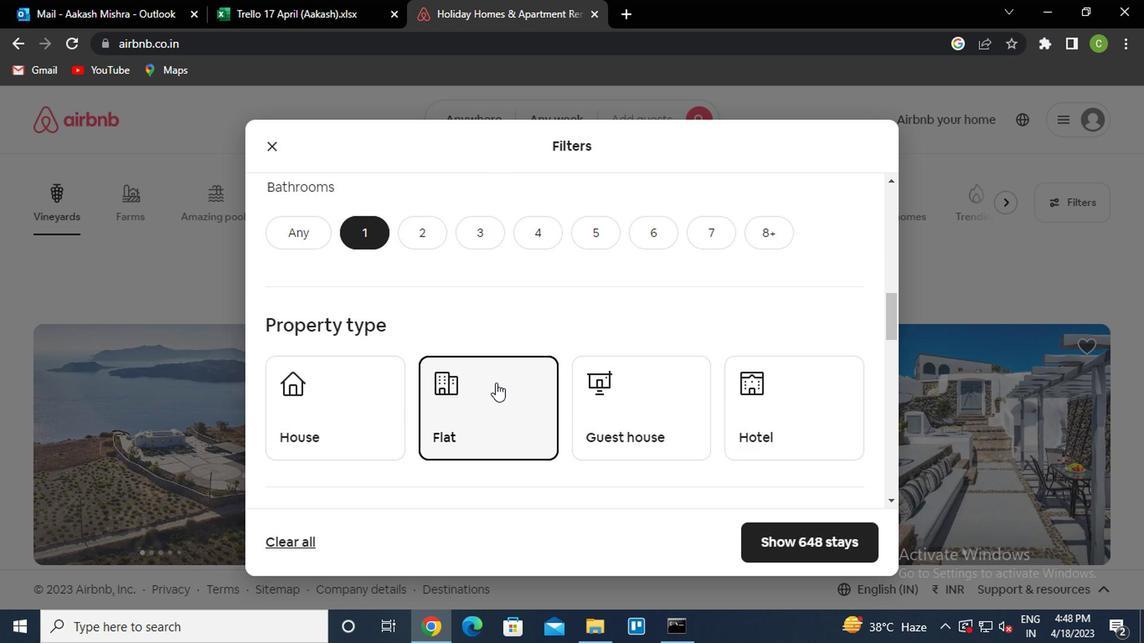 
Action: Mouse scrolled (491, 383) with delta (0, -1)
Screenshot: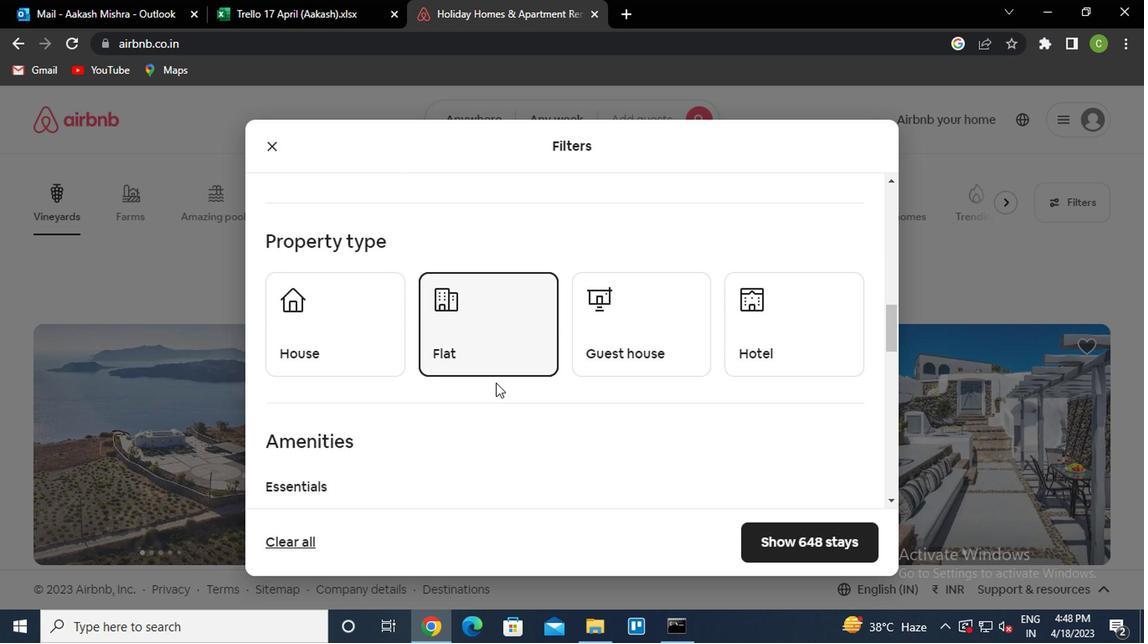 
Action: Mouse scrolled (491, 383) with delta (0, -1)
Screenshot: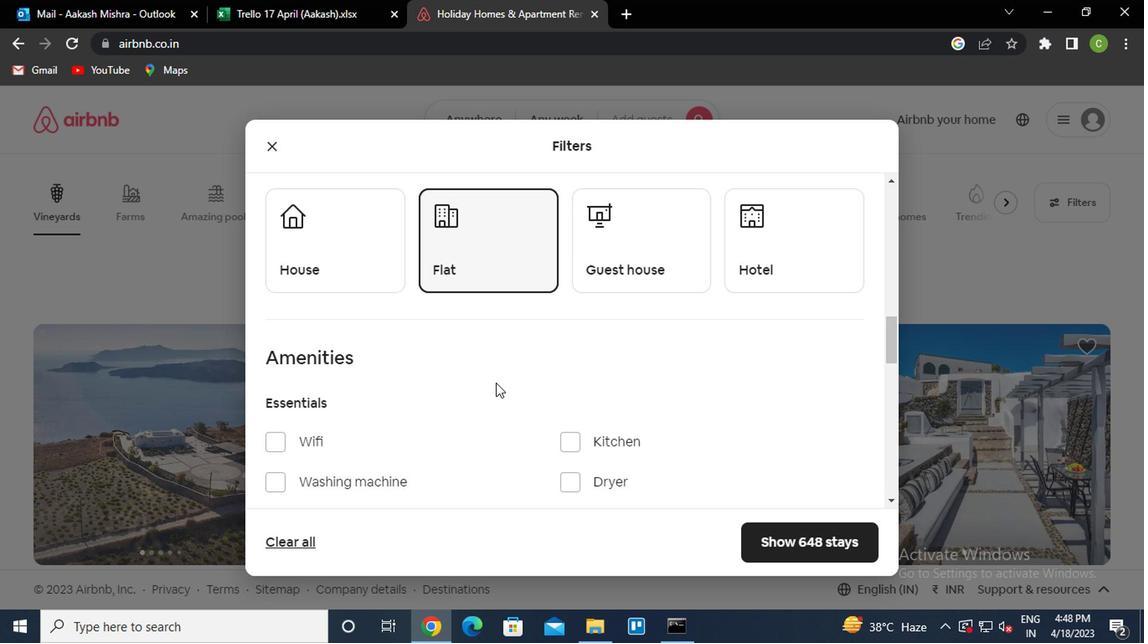 
Action: Mouse scrolled (491, 383) with delta (0, -1)
Screenshot: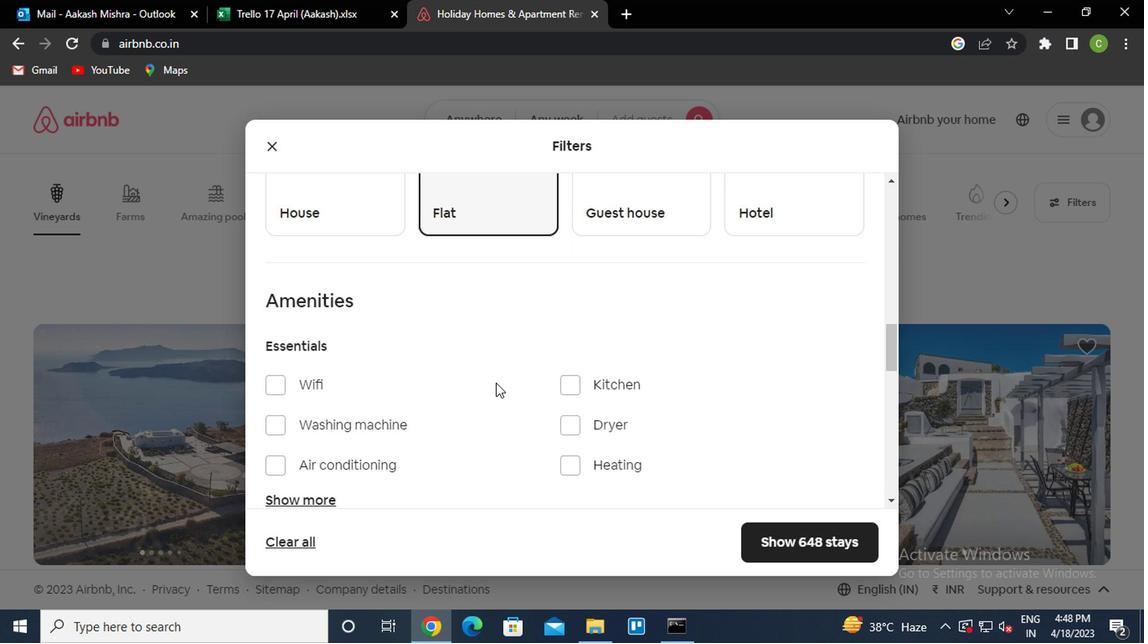 
Action: Mouse scrolled (491, 383) with delta (0, -1)
Screenshot: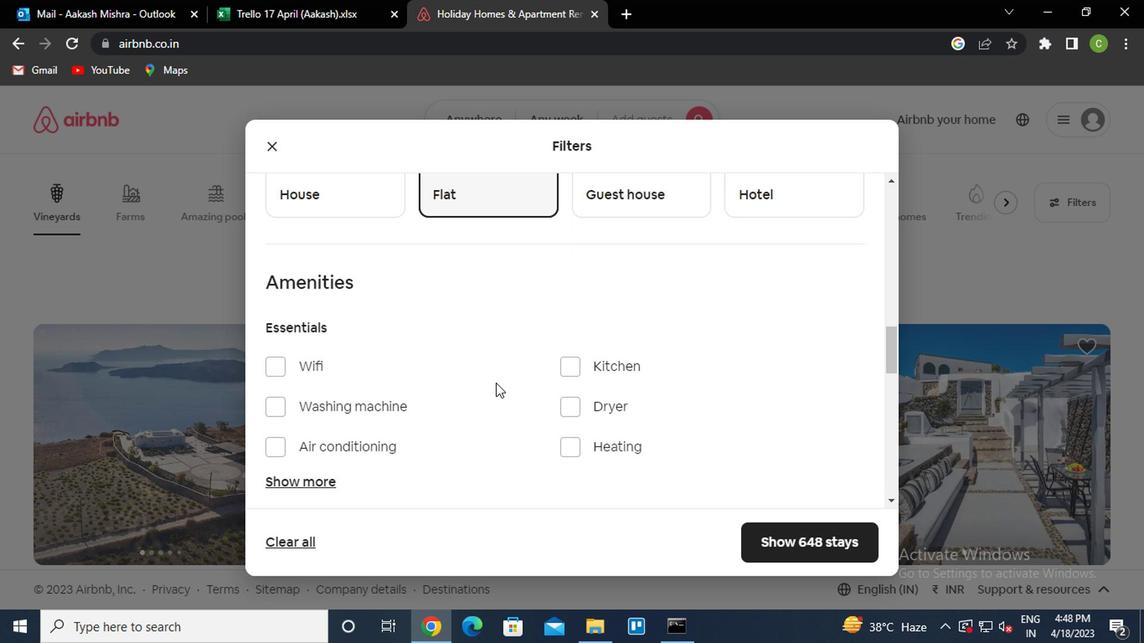 
Action: Mouse scrolled (491, 383) with delta (0, -1)
Screenshot: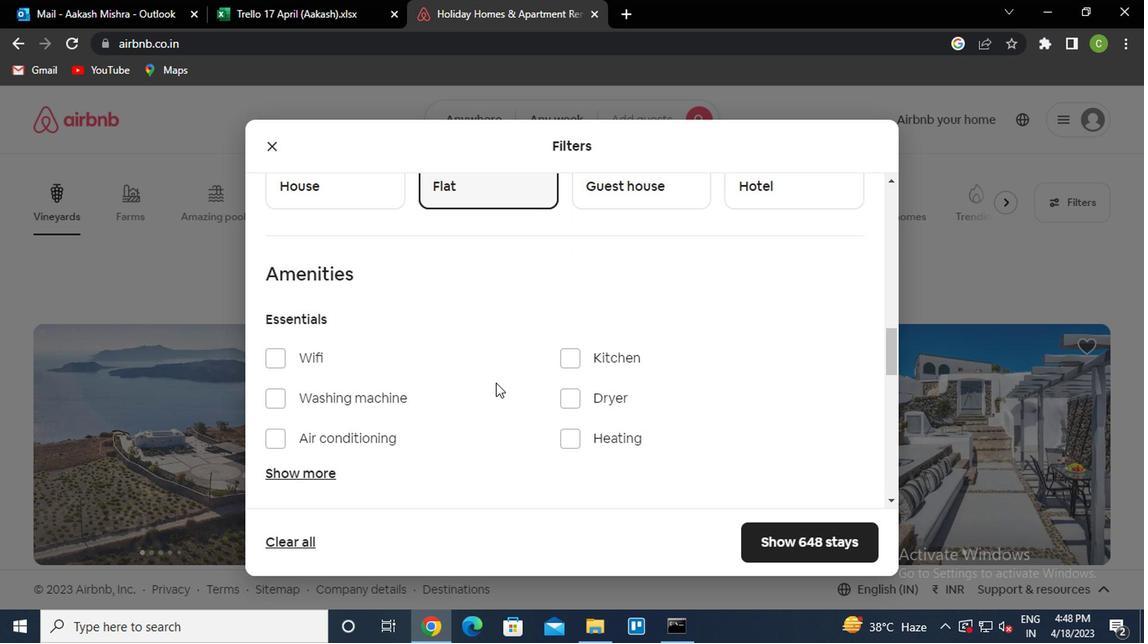 
Action: Mouse scrolled (491, 385) with delta (0, 0)
Screenshot: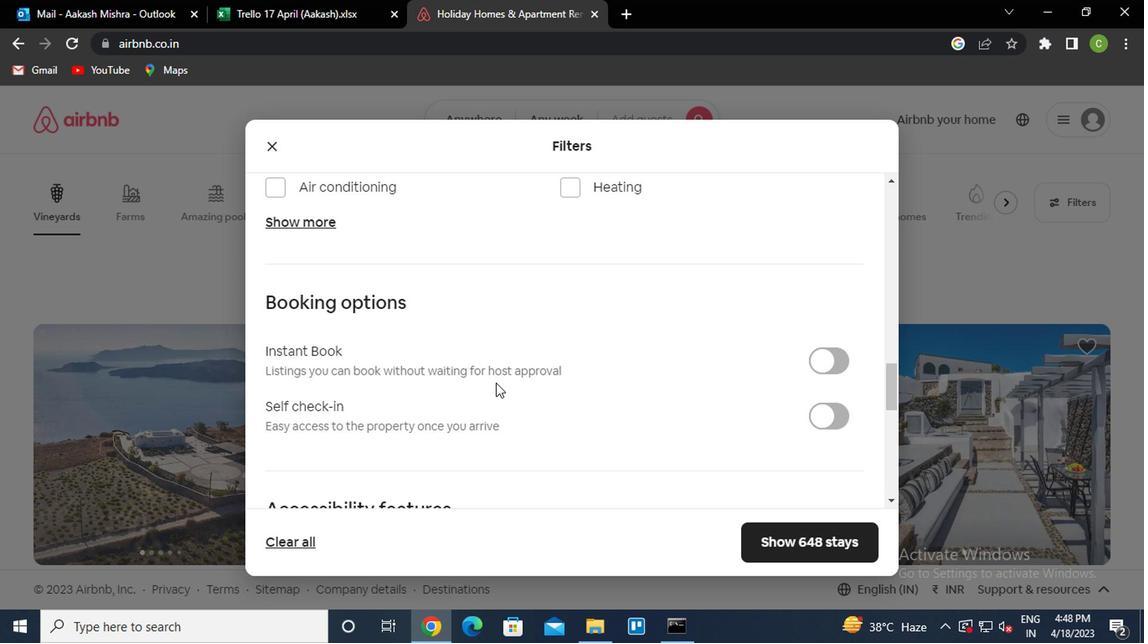 
Action: Mouse scrolled (491, 385) with delta (0, 0)
Screenshot: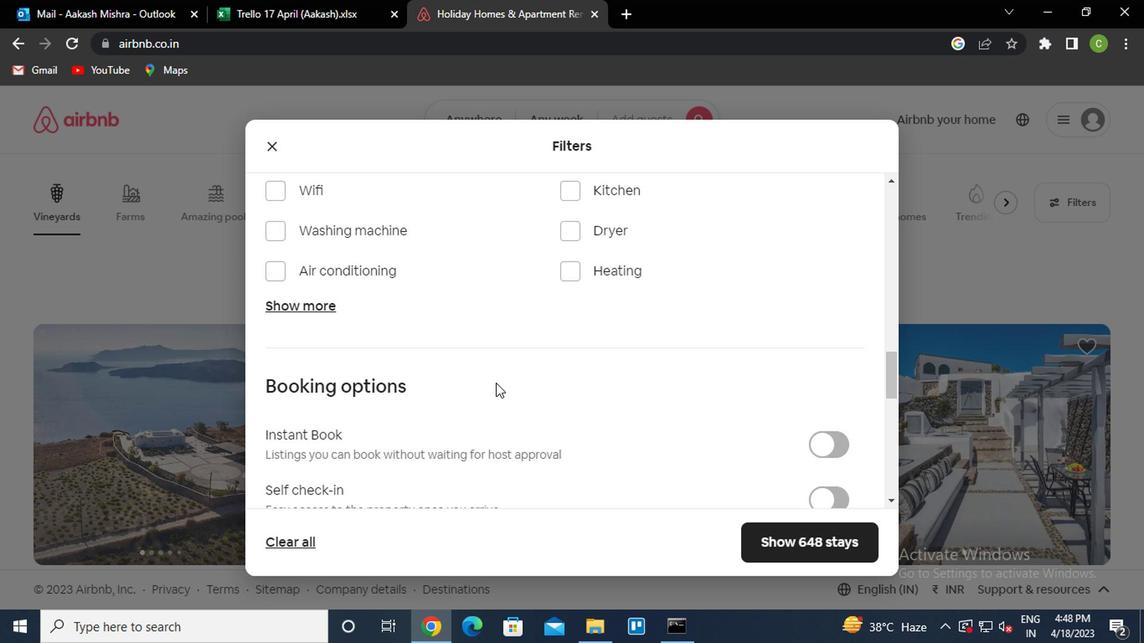 
Action: Mouse scrolled (491, 383) with delta (0, -1)
Screenshot: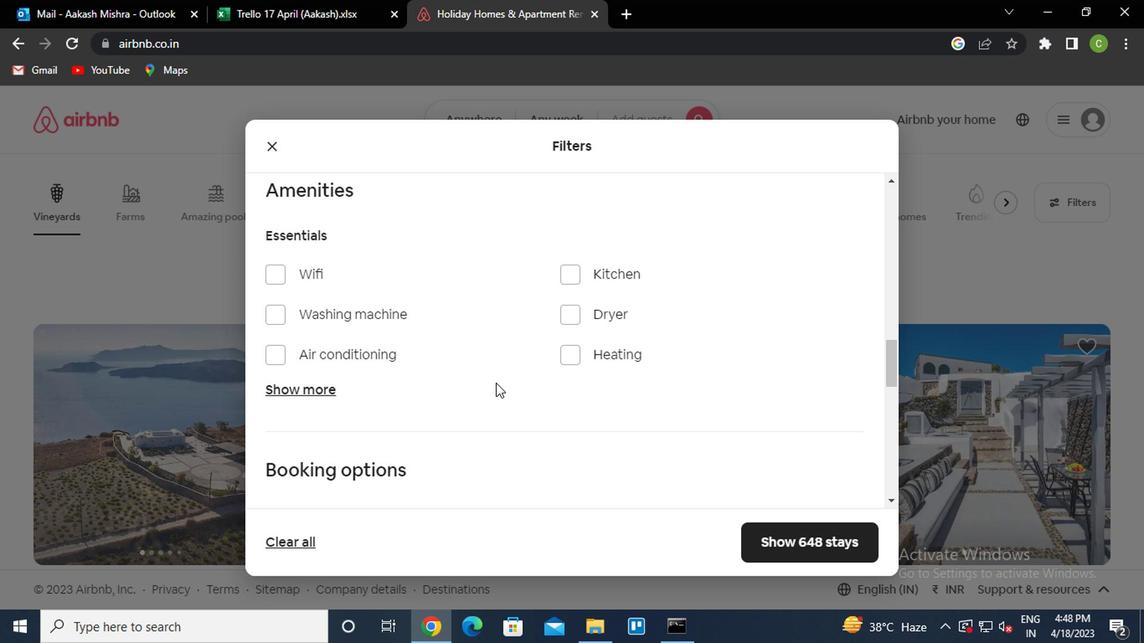 
Action: Mouse scrolled (491, 383) with delta (0, -1)
Screenshot: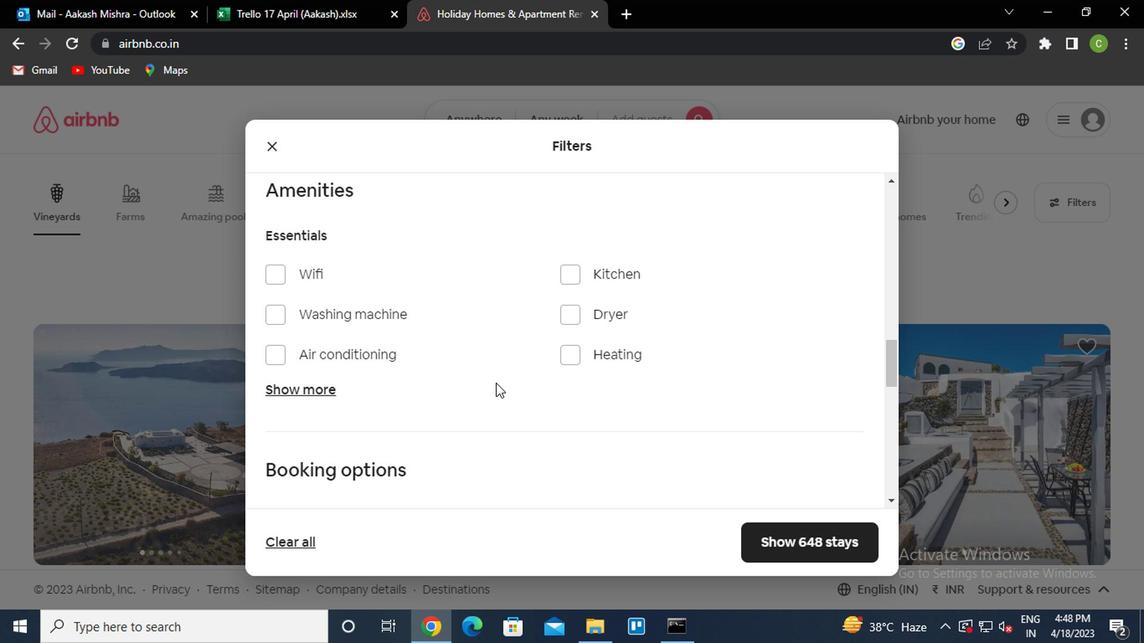 
Action: Mouse scrolled (491, 383) with delta (0, -1)
Screenshot: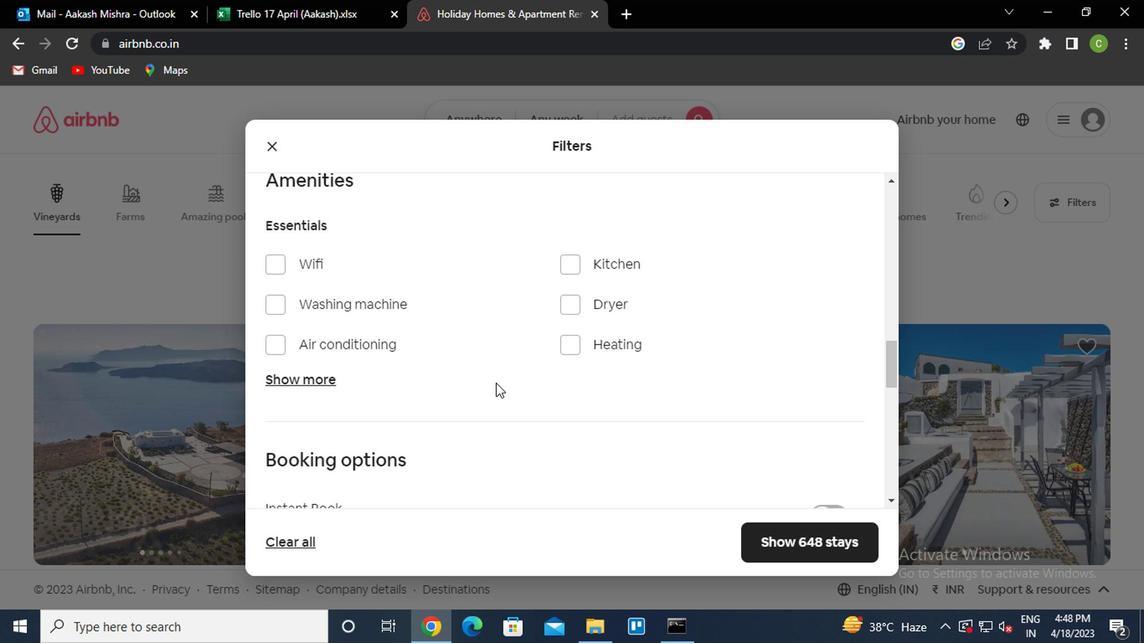 
Action: Mouse moved to (819, 329)
Screenshot: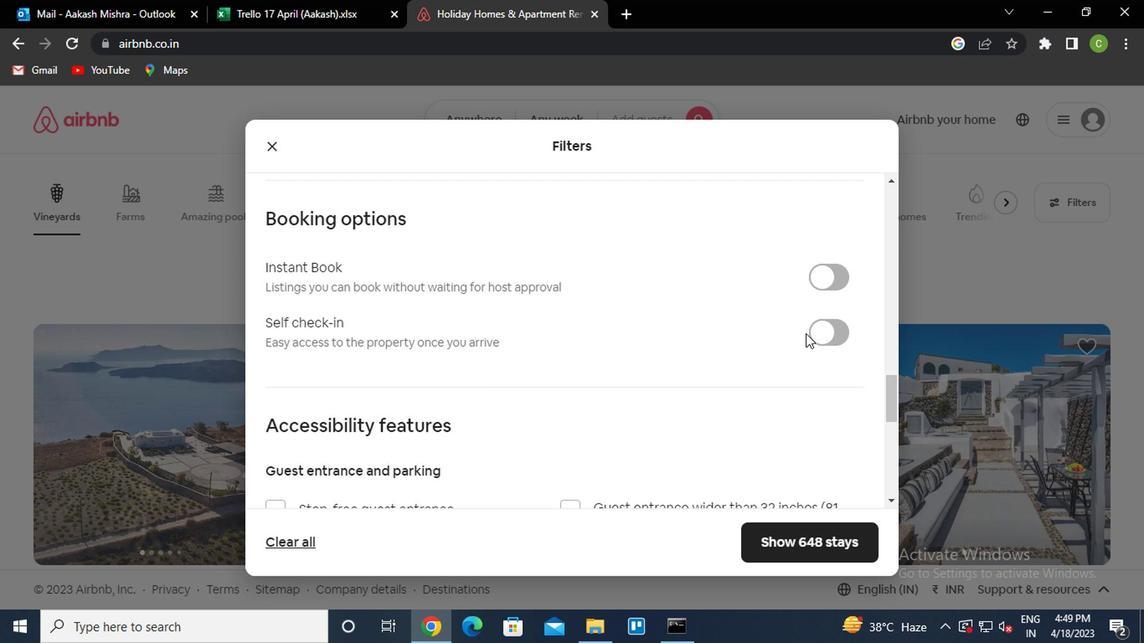 
Action: Mouse pressed left at (819, 329)
Screenshot: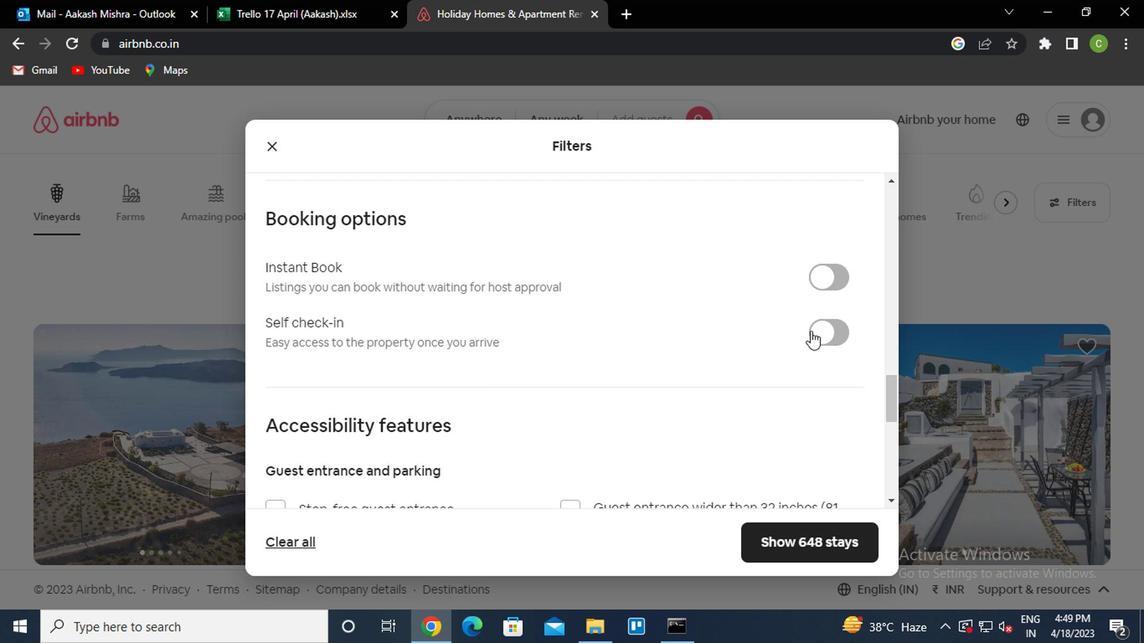 
Action: Mouse moved to (563, 413)
Screenshot: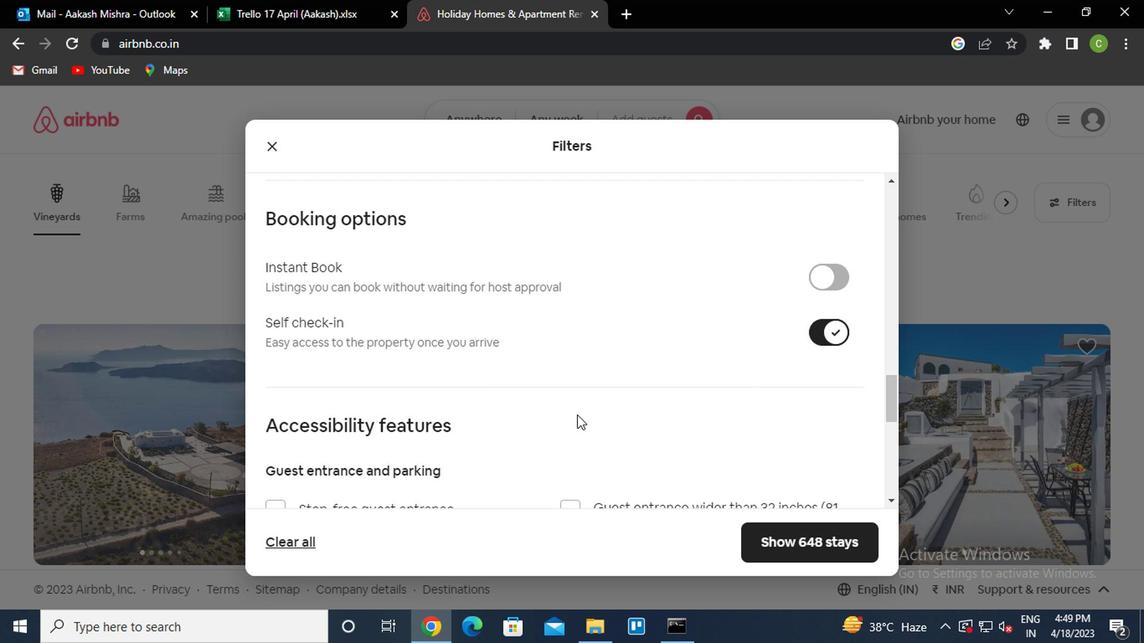 
Action: Mouse scrolled (563, 413) with delta (0, 0)
Screenshot: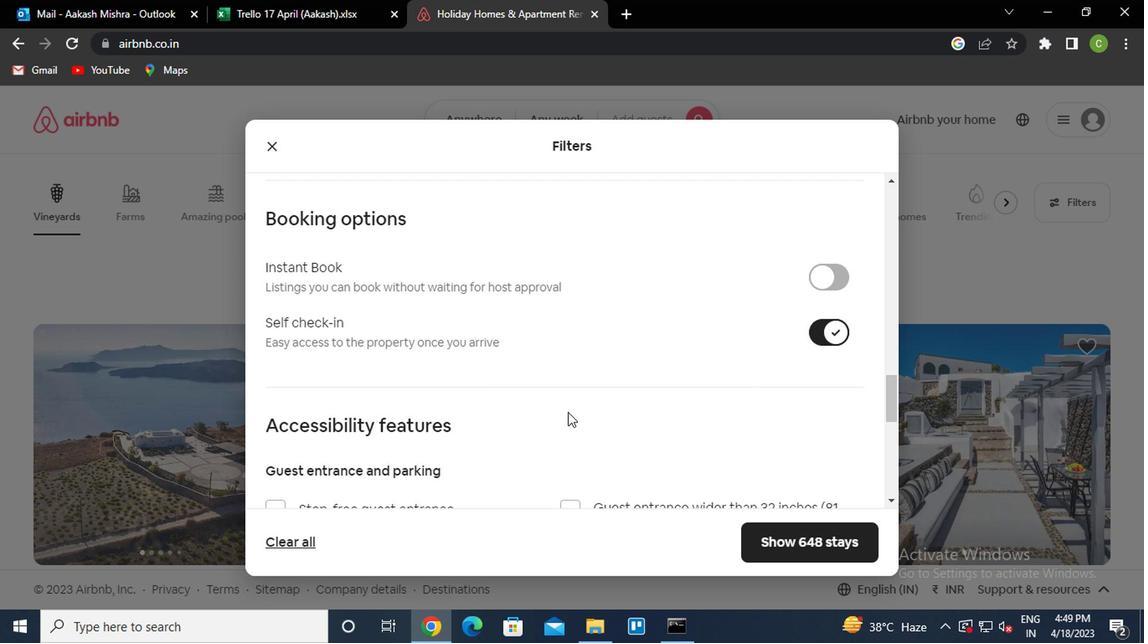 
Action: Mouse scrolled (563, 413) with delta (0, 0)
Screenshot: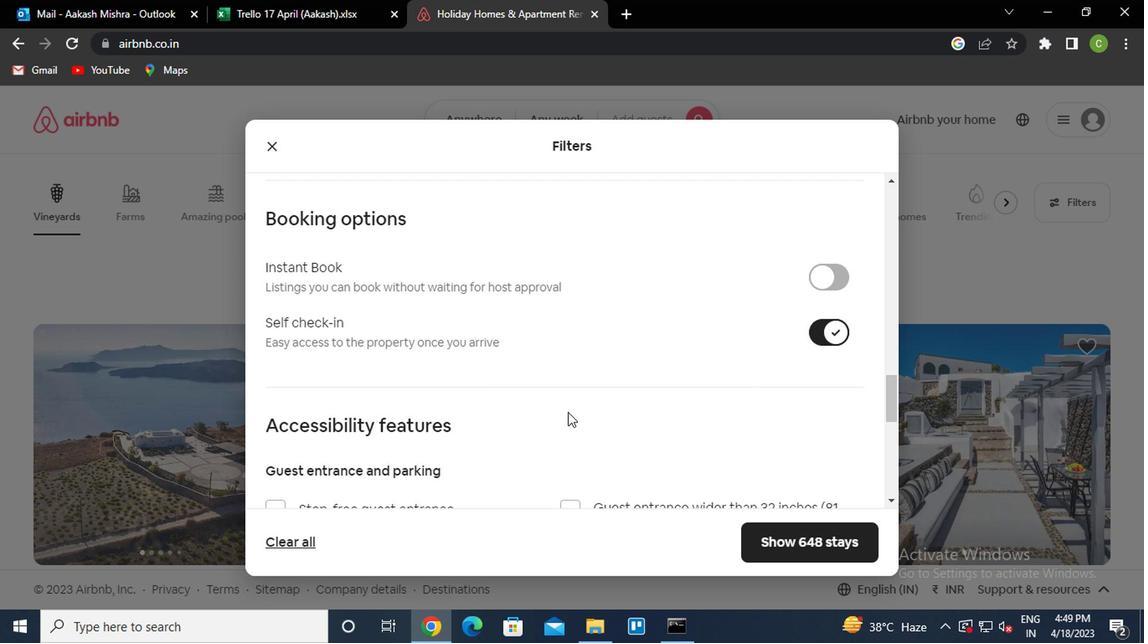 
Action: Mouse scrolled (563, 413) with delta (0, 0)
Screenshot: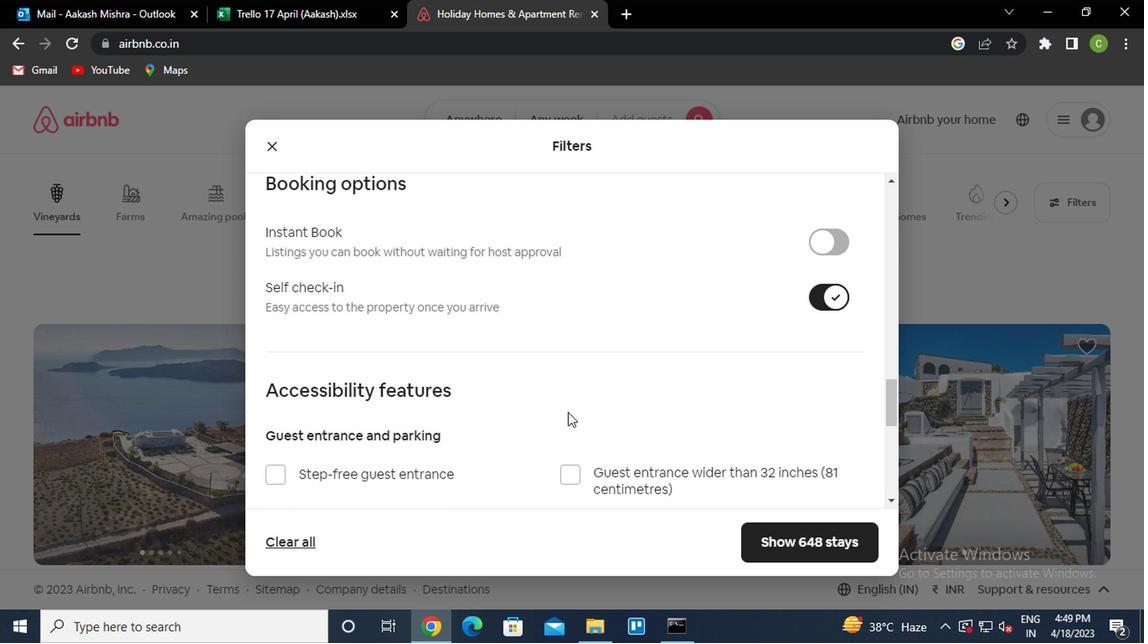 
Action: Mouse scrolled (563, 413) with delta (0, 0)
Screenshot: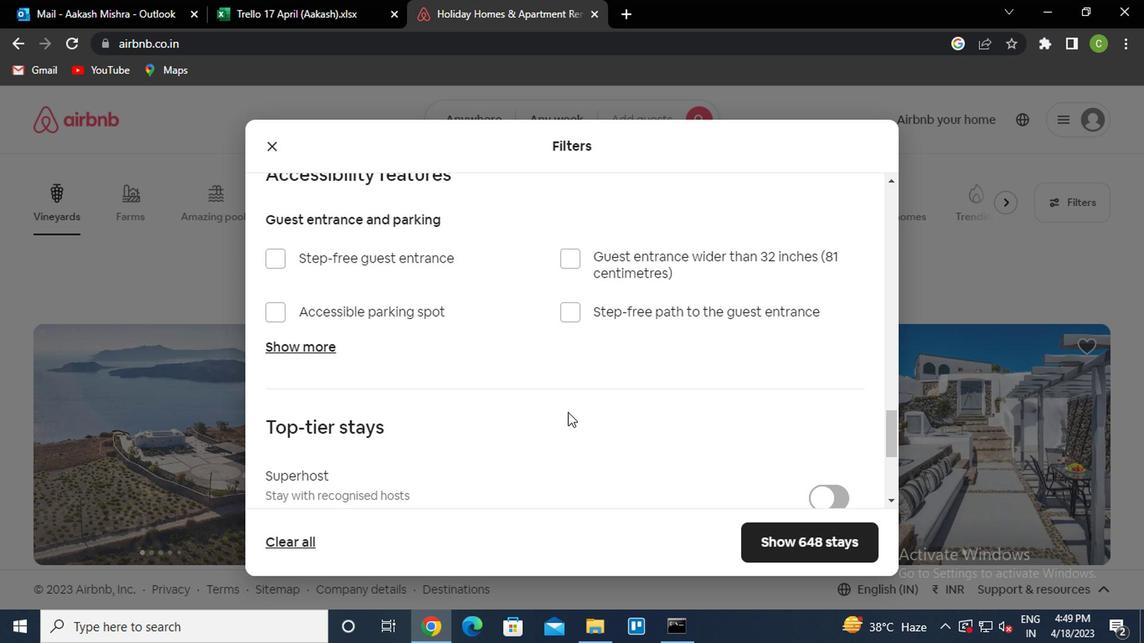 
Action: Mouse scrolled (563, 413) with delta (0, 0)
Screenshot: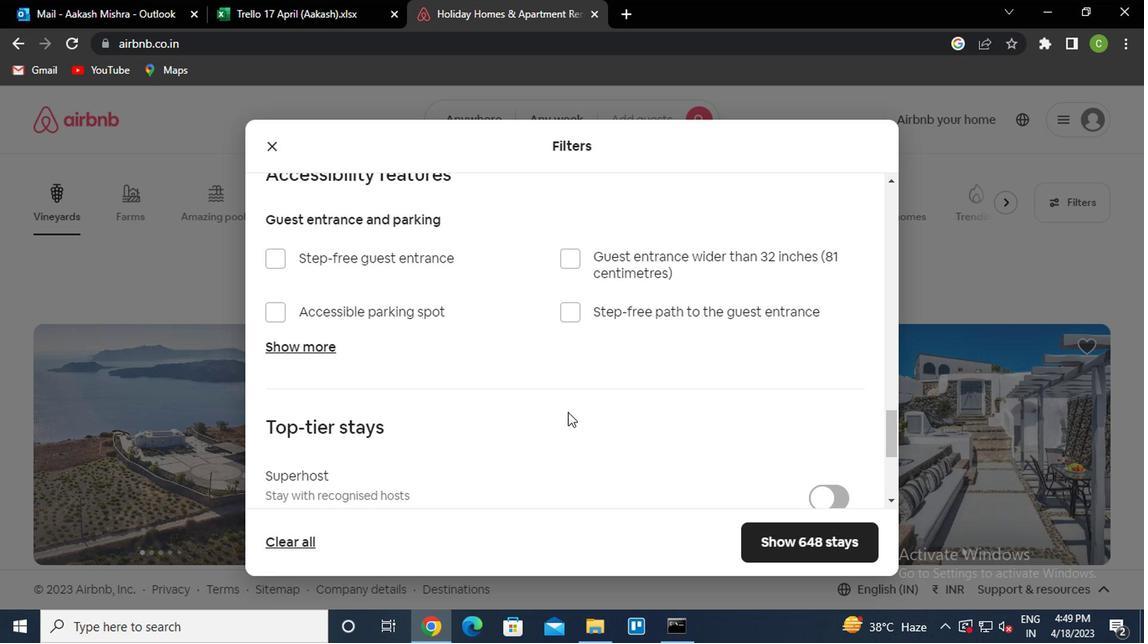 
Action: Mouse moved to (481, 425)
Screenshot: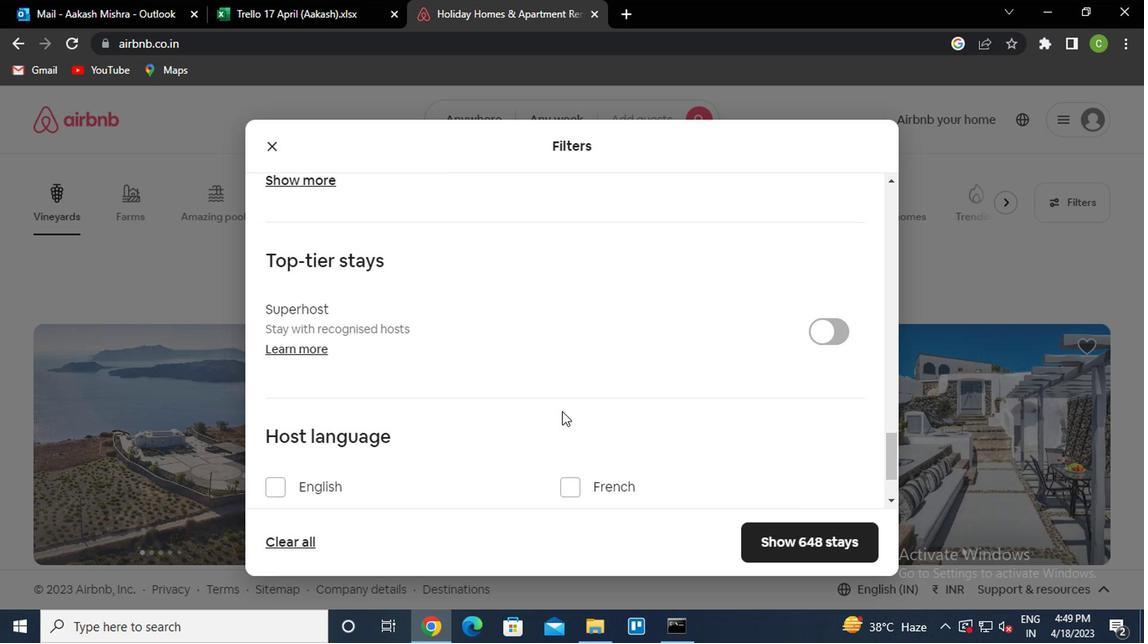 
Action: Mouse scrolled (481, 425) with delta (0, 0)
Screenshot: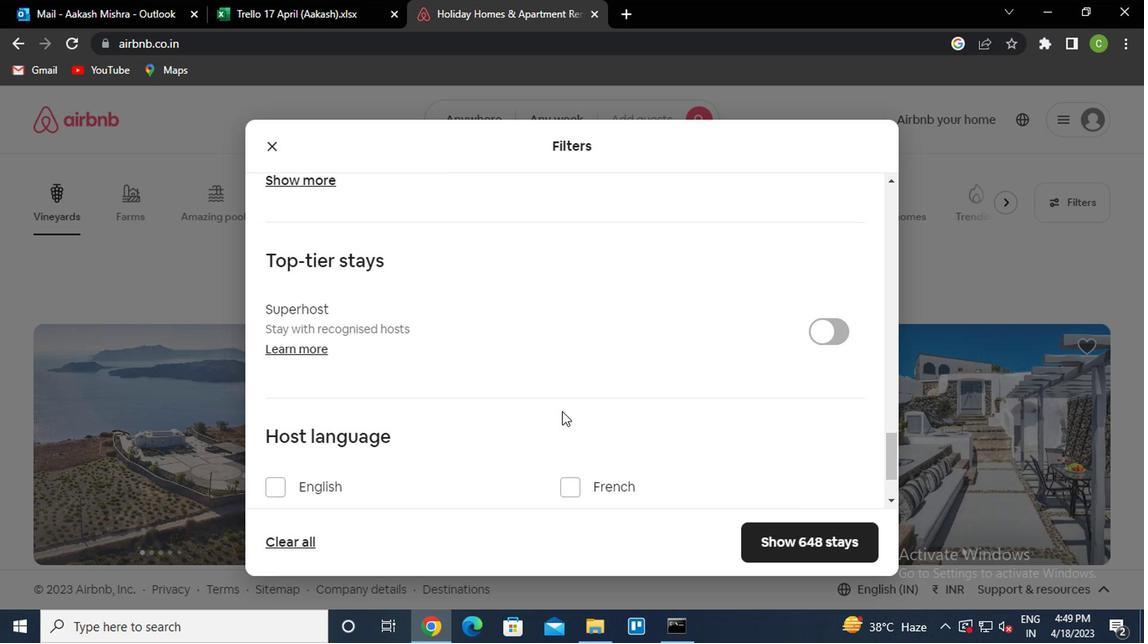 
Action: Mouse moved to (389, 456)
Screenshot: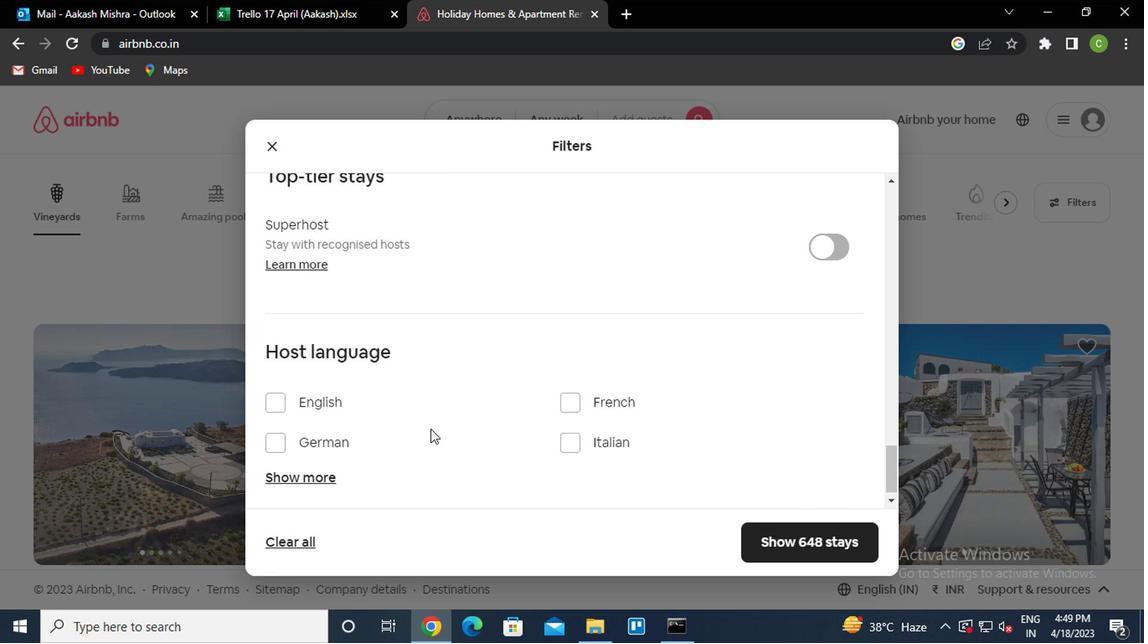 
Action: Mouse scrolled (389, 455) with delta (0, 0)
Screenshot: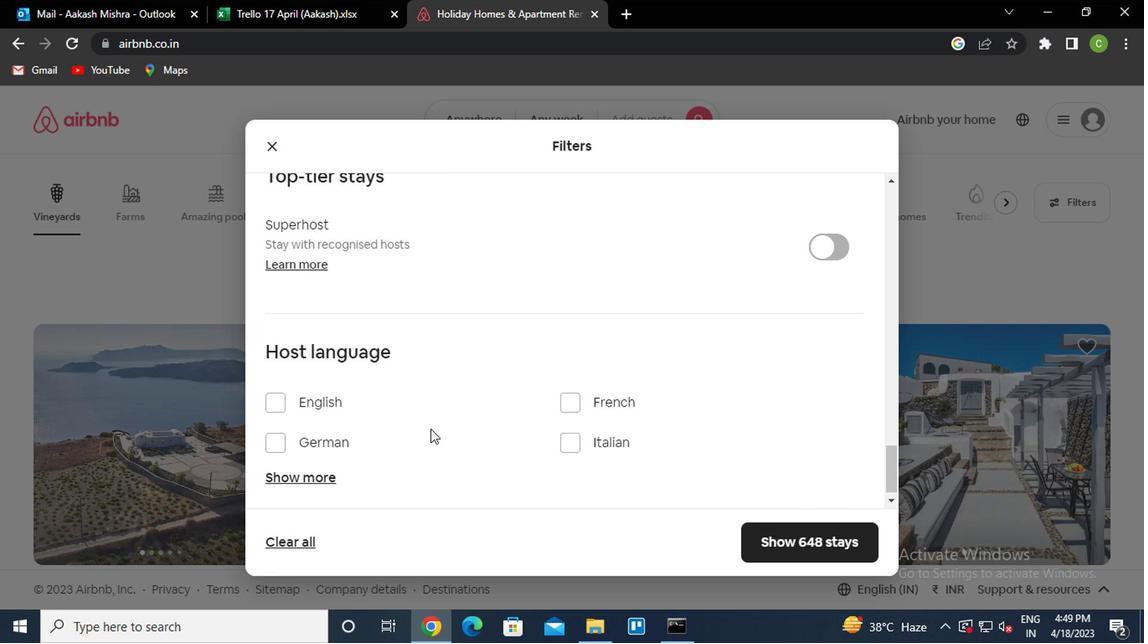 
Action: Mouse moved to (310, 463)
Screenshot: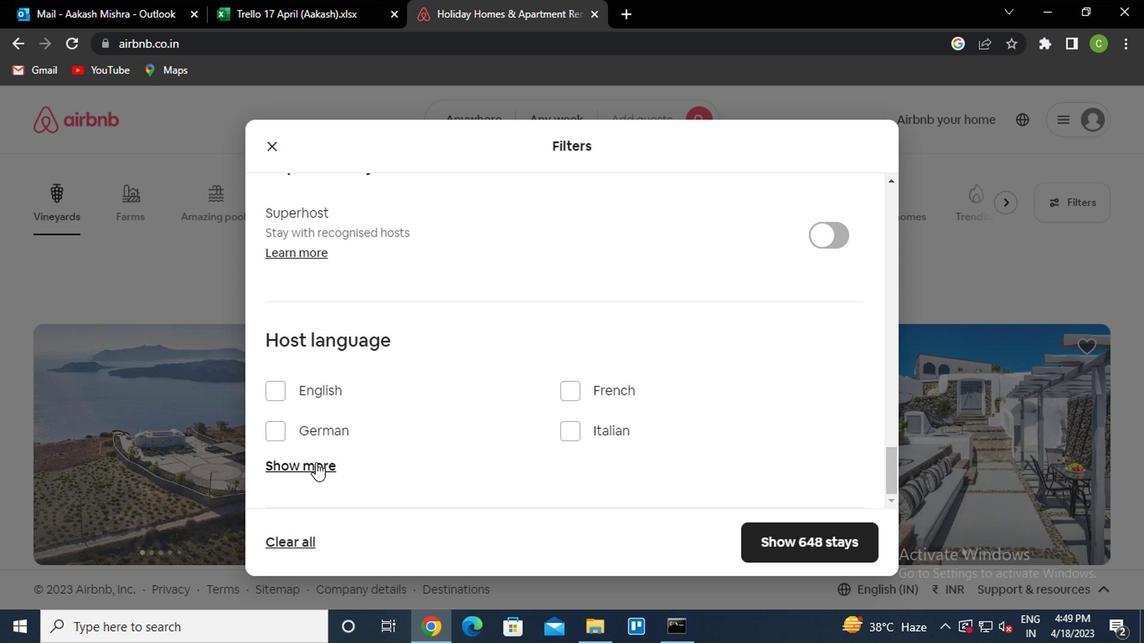 
Action: Mouse pressed left at (310, 463)
Screenshot: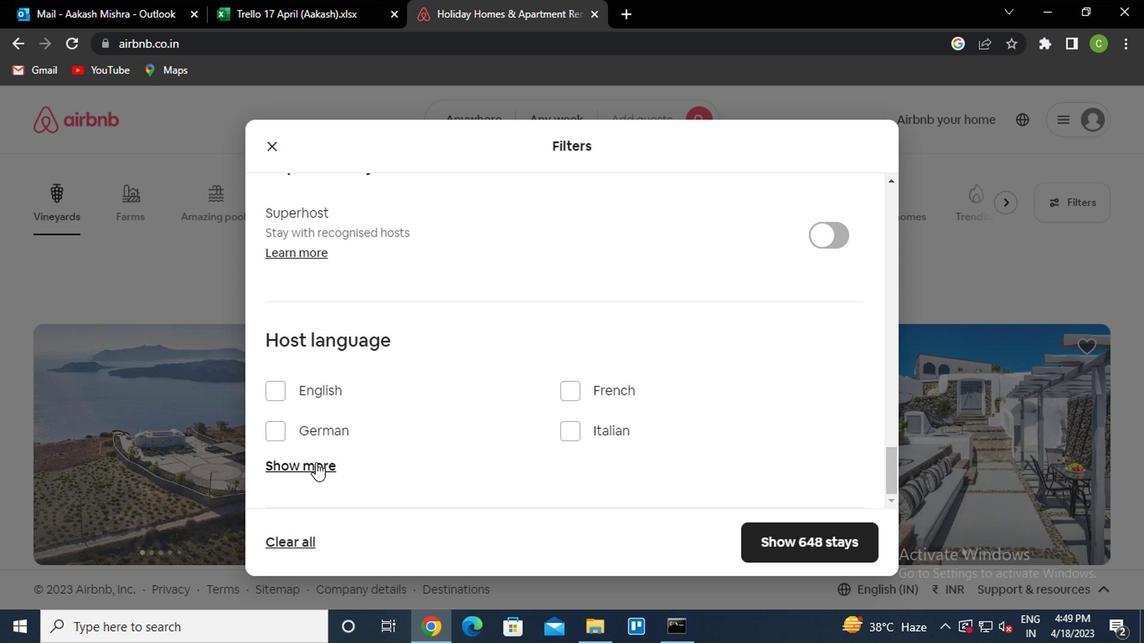 
Action: Mouse moved to (574, 476)
Screenshot: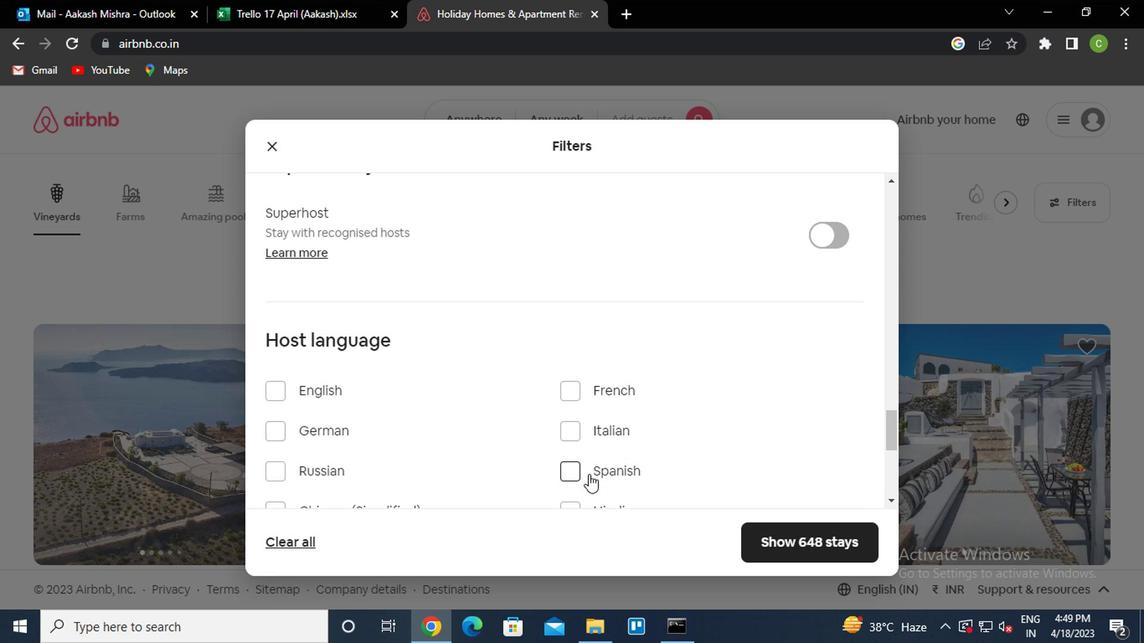 
Action: Mouse pressed left at (574, 476)
Screenshot: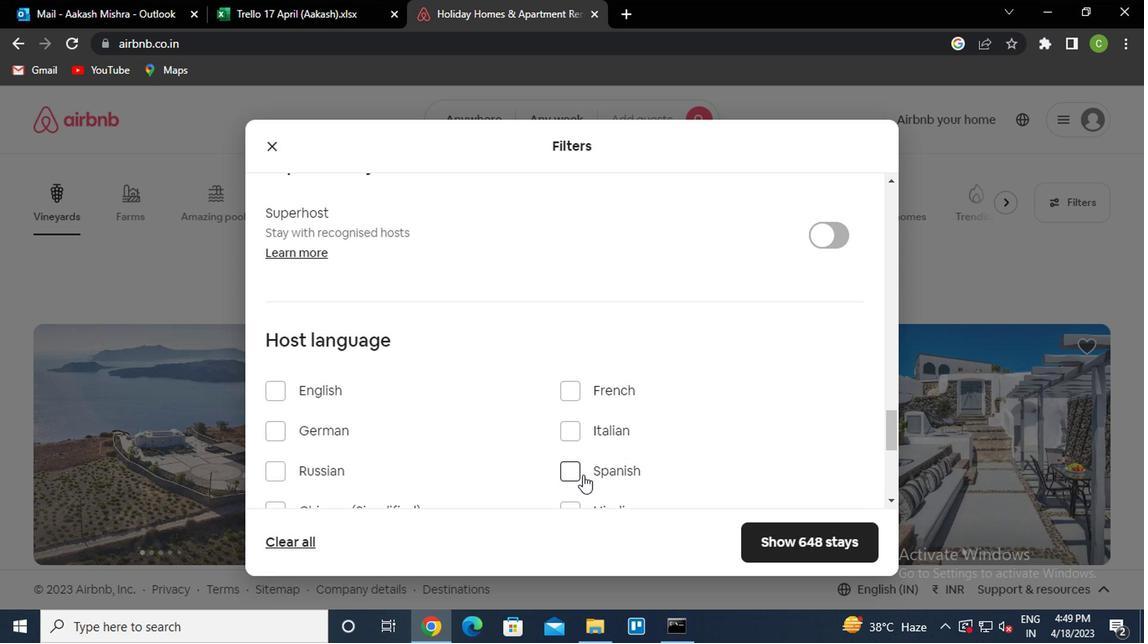 
Action: Mouse moved to (796, 538)
Screenshot: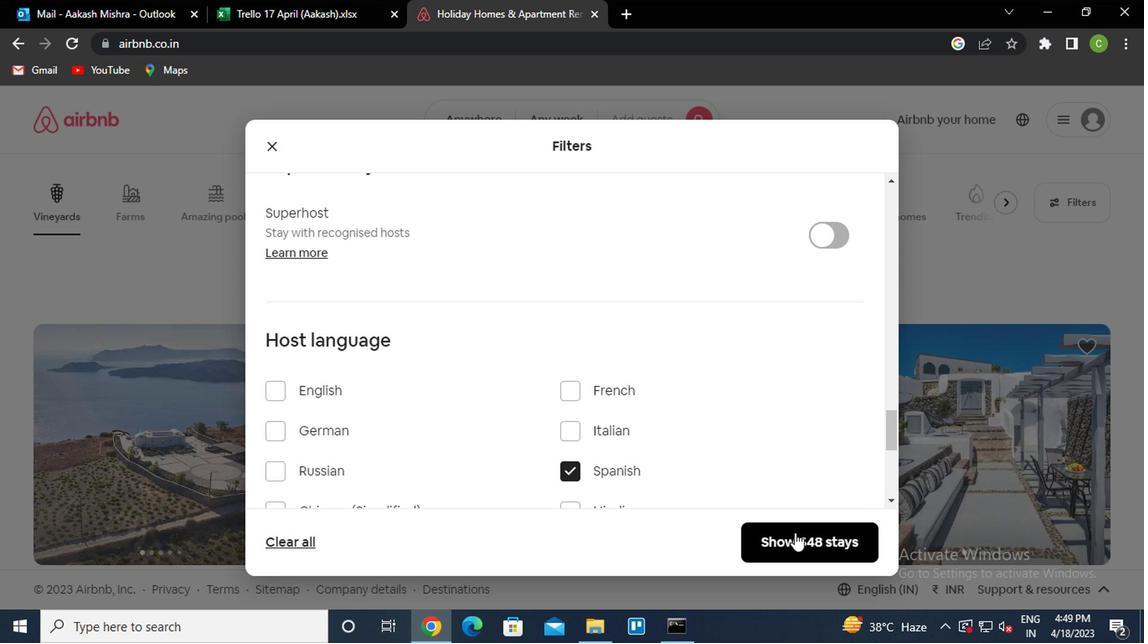 
Action: Mouse pressed left at (796, 538)
Screenshot: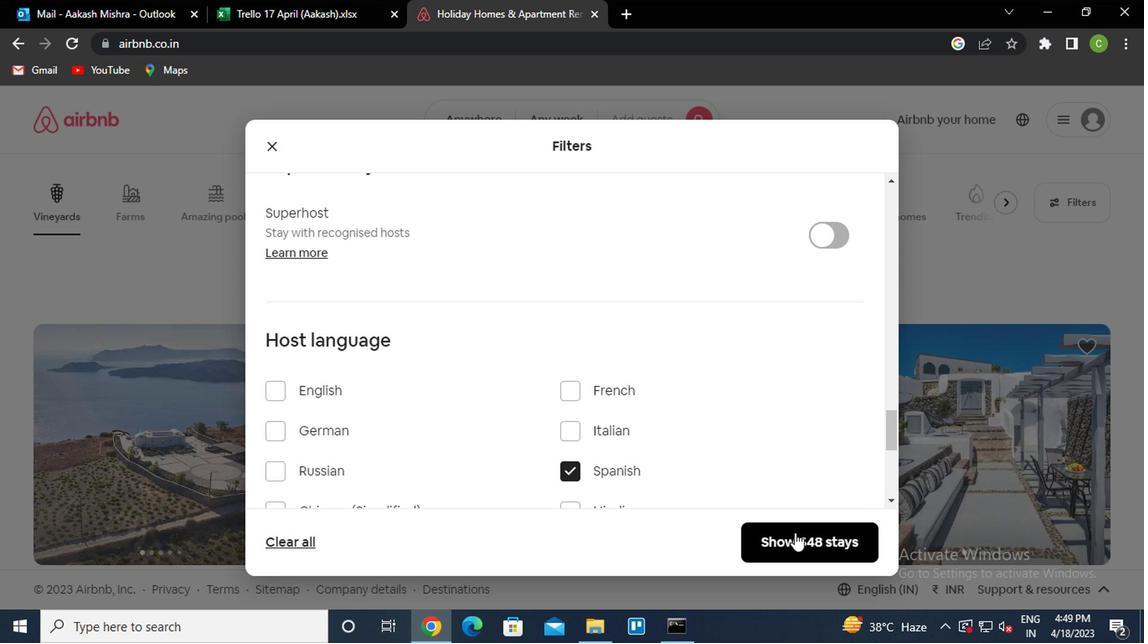 
Action: Mouse moved to (622, 498)
Screenshot: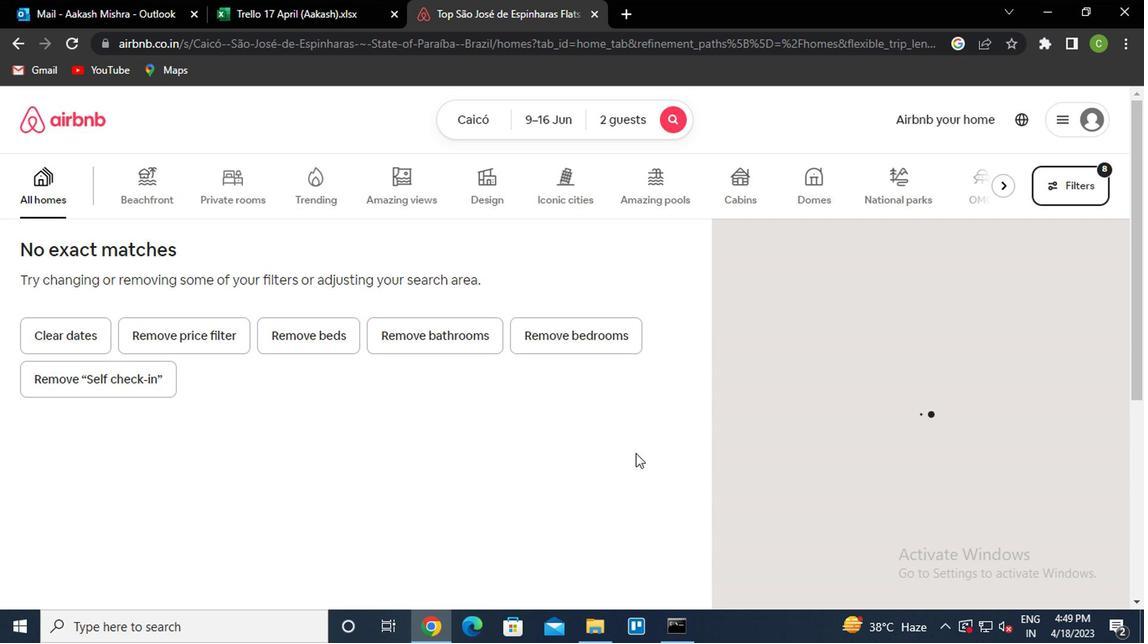 
